 Task: Look for space in Changchun, China from 6th June, 2023 to 8th June, 2023 for 2 adults in price range Rs.7000 to Rs.12000. Place can be private room with 1  bedroom having 2 beds and 1 bathroom. Property type can be house, flat, guest house. Amenities needed are: wifi. Booking option can be shelf check-in. Required host language is Chinese (Simplified).
Action: Mouse moved to (518, 130)
Screenshot: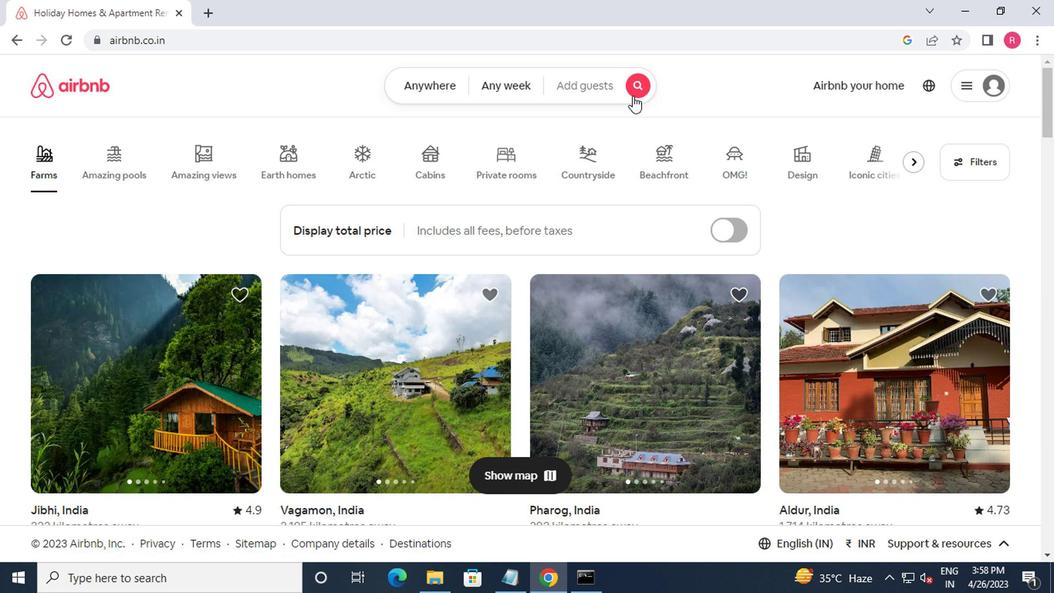 
Action: Mouse pressed left at (518, 130)
Screenshot: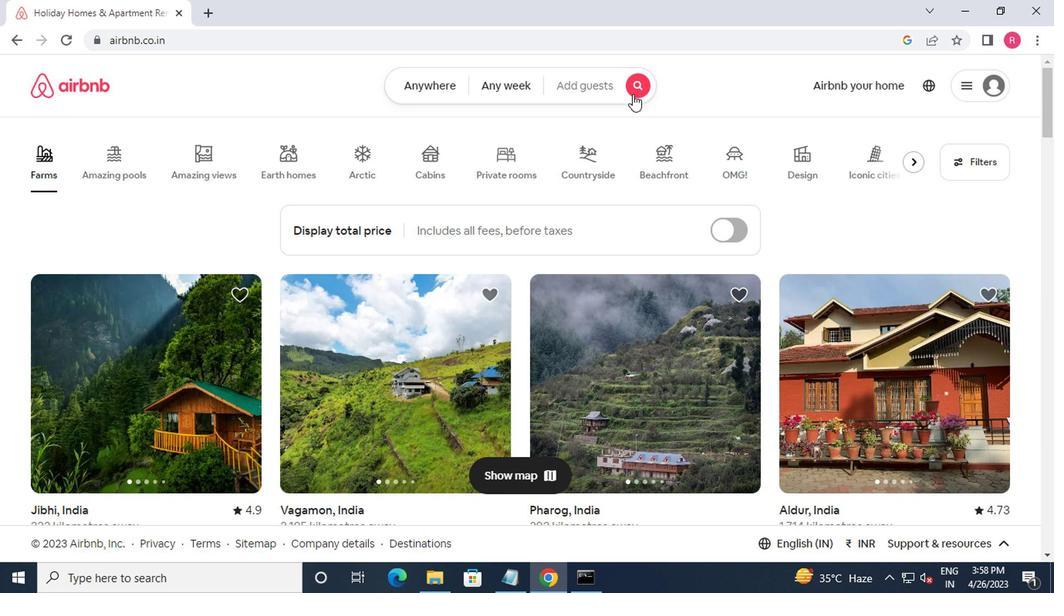 
Action: Mouse moved to (254, 167)
Screenshot: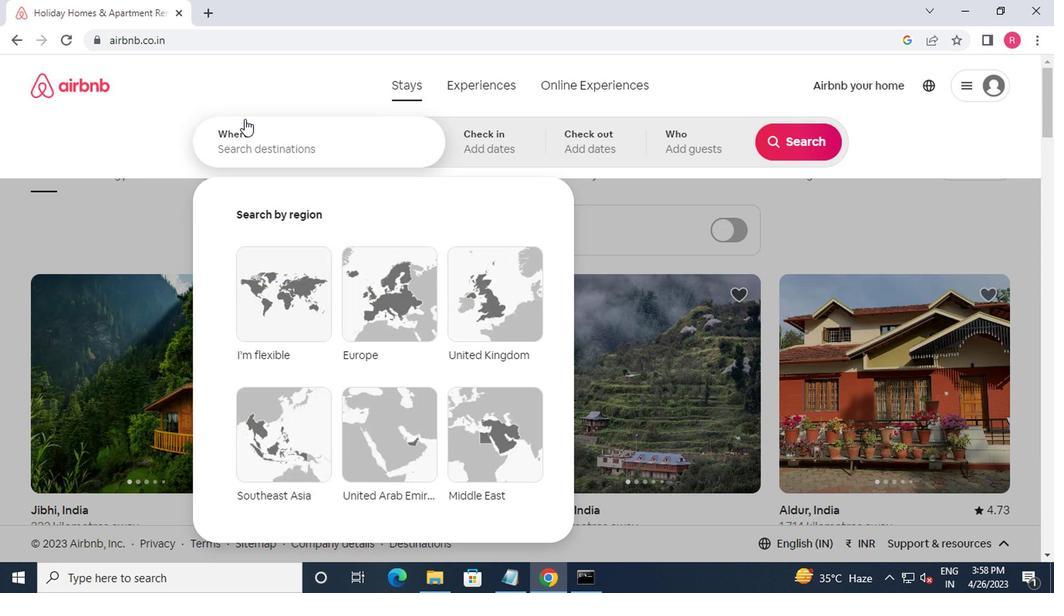 
Action: Mouse pressed left at (254, 167)
Screenshot: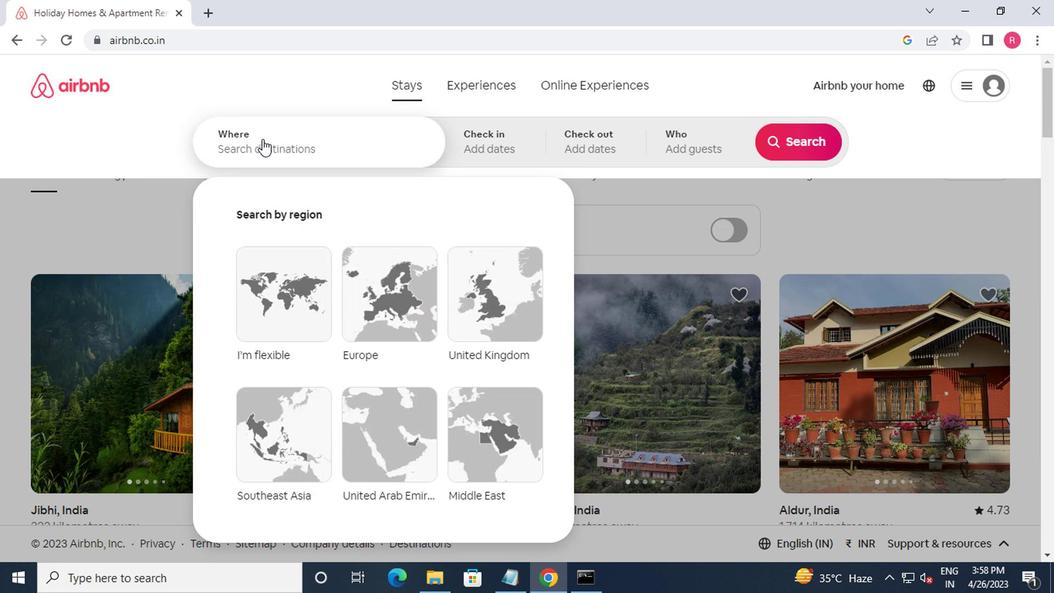 
Action: Mouse moved to (254, 168)
Screenshot: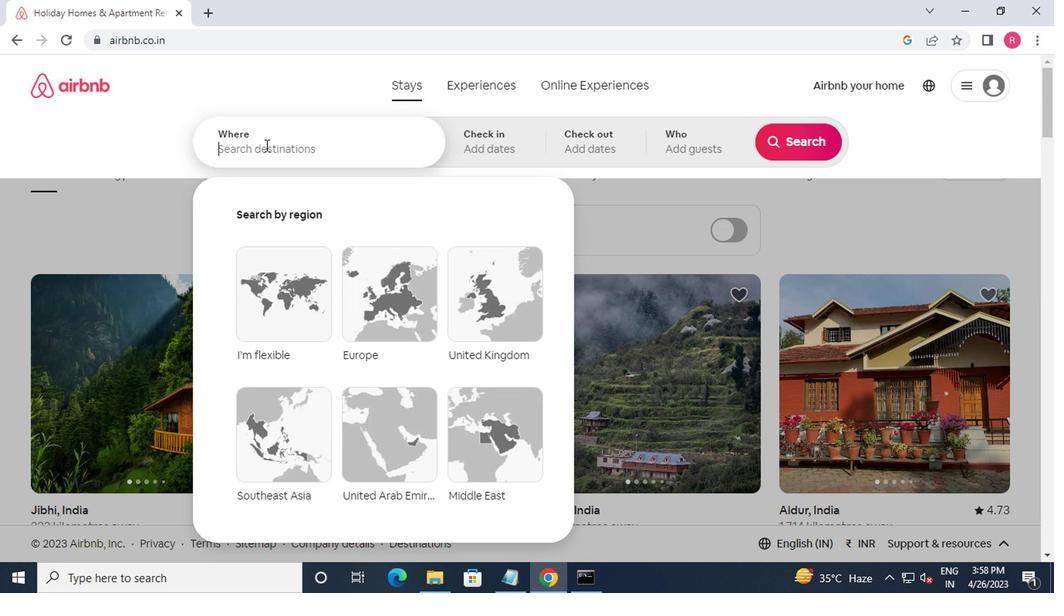 
Action: Key pressed benix,china<Key.enter>
Screenshot: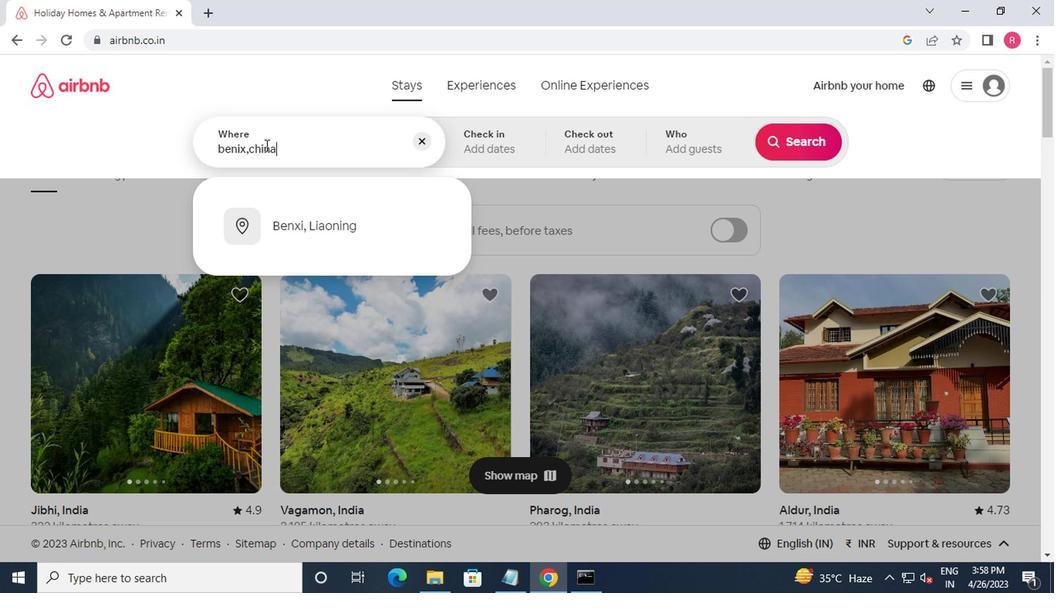 
Action: Mouse moved to (626, 254)
Screenshot: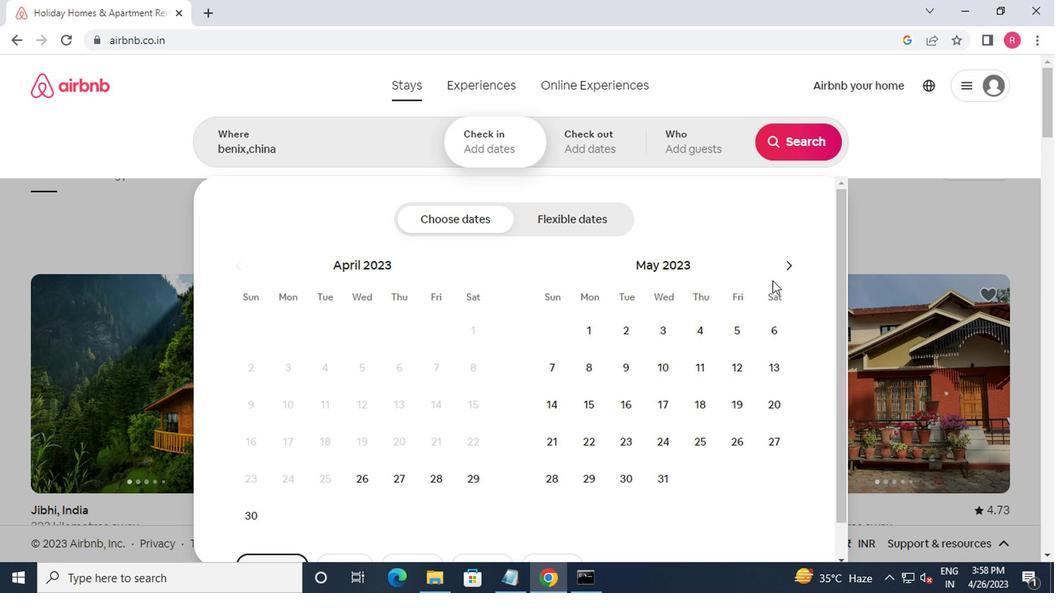 
Action: Mouse pressed left at (626, 254)
Screenshot: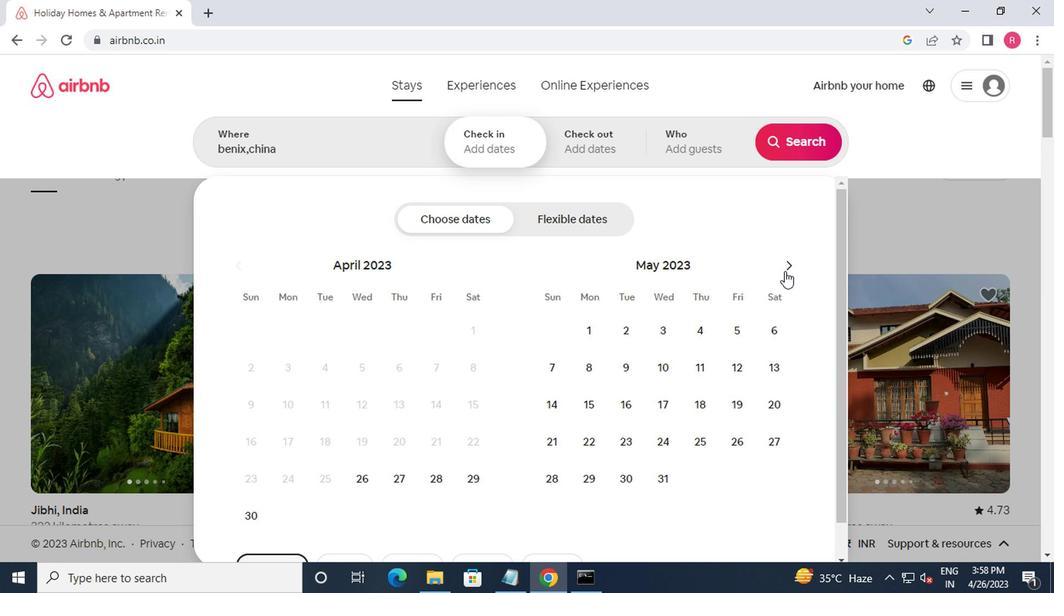 
Action: Mouse pressed left at (626, 254)
Screenshot: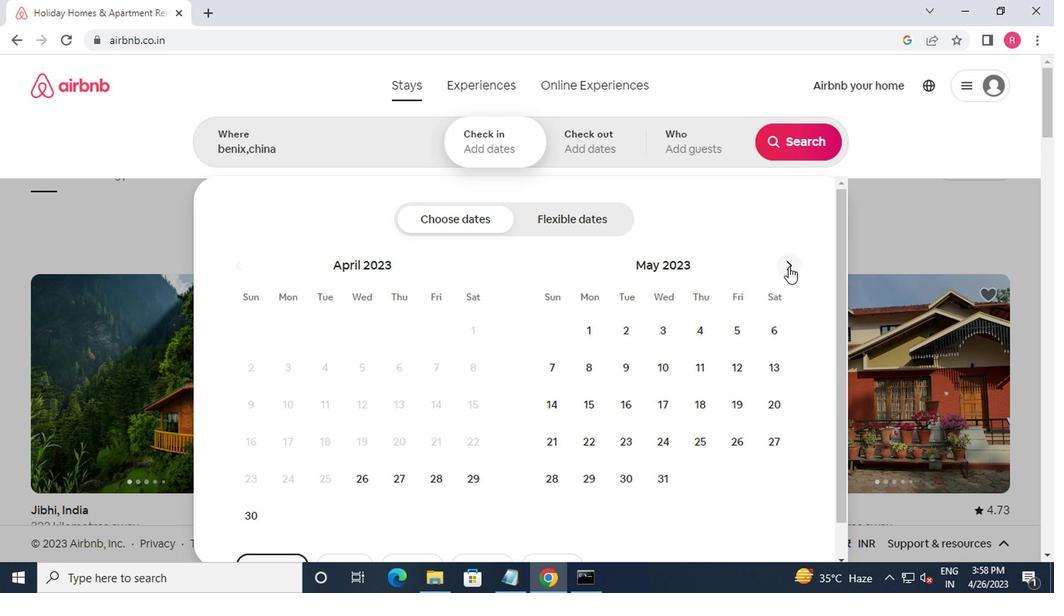 
Action: Mouse pressed left at (626, 254)
Screenshot: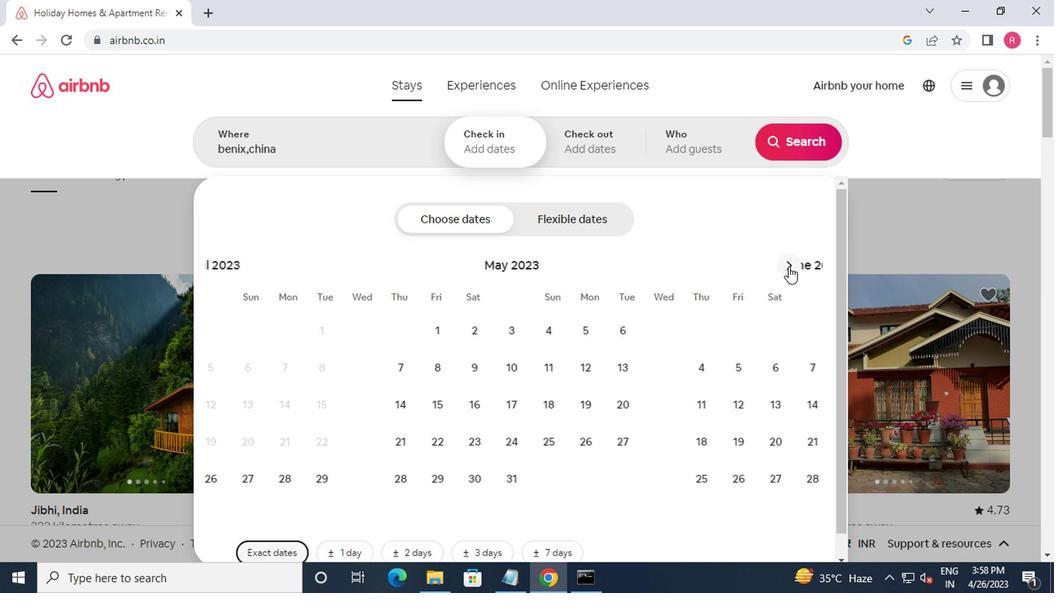 
Action: Mouse pressed left at (626, 254)
Screenshot: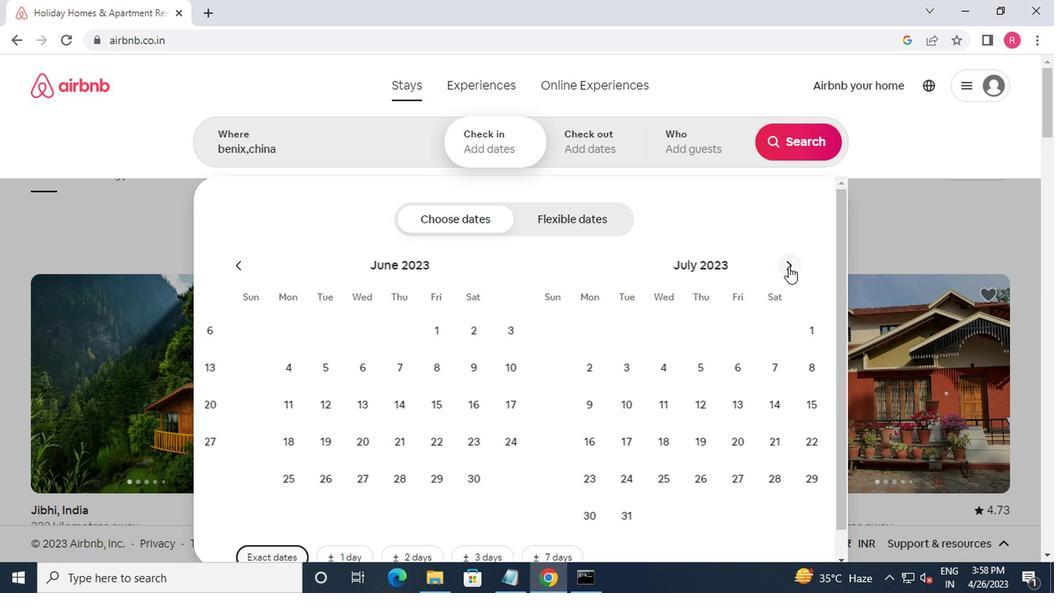 
Action: Mouse moved to (626, 254)
Screenshot: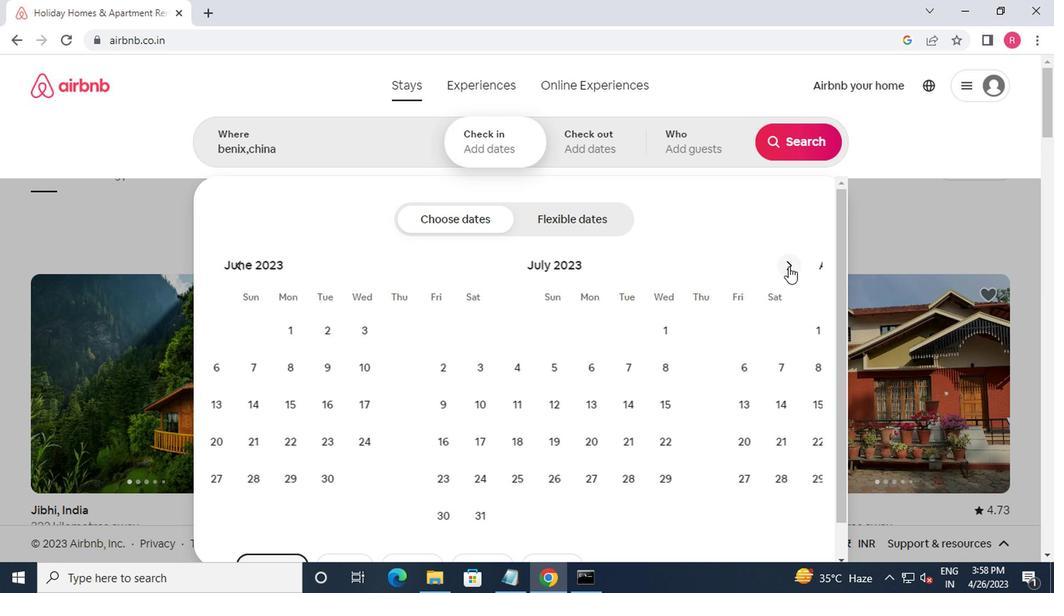
Action: Mouse pressed left at (626, 254)
Screenshot: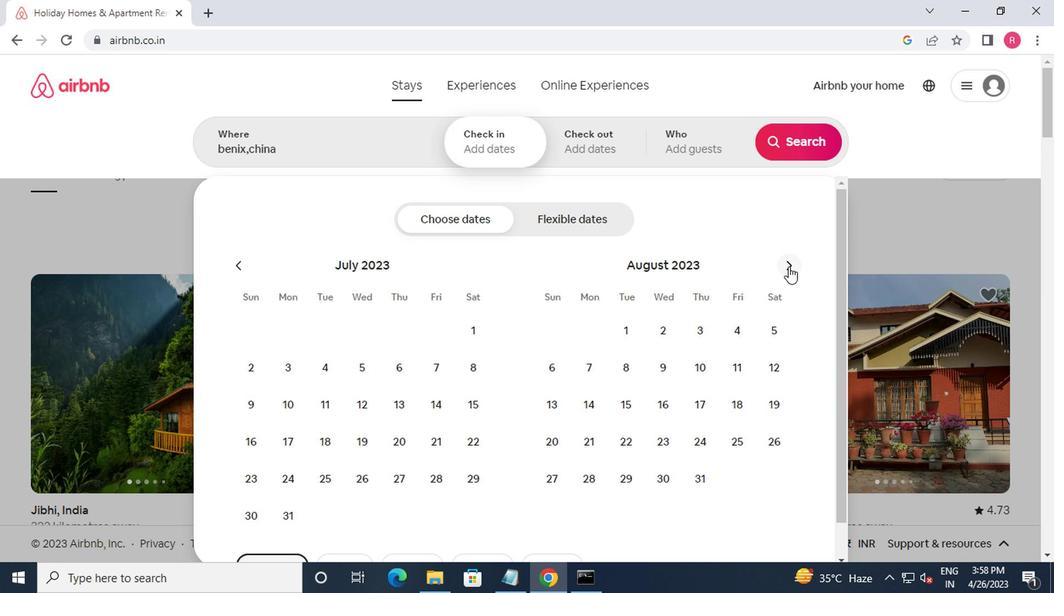 
Action: Mouse moved to (509, 332)
Screenshot: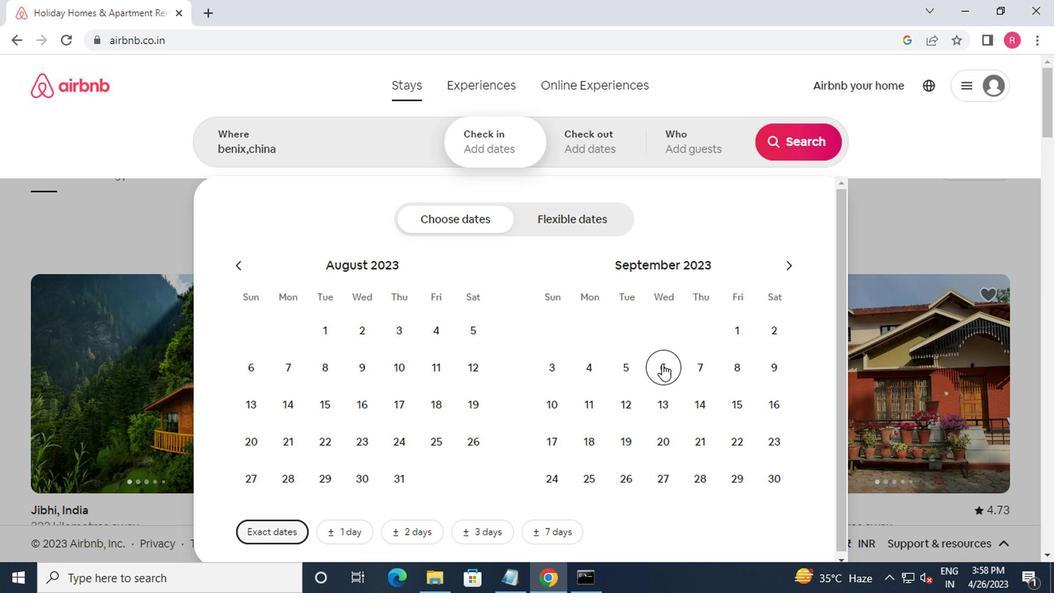 
Action: Mouse pressed left at (509, 332)
Screenshot: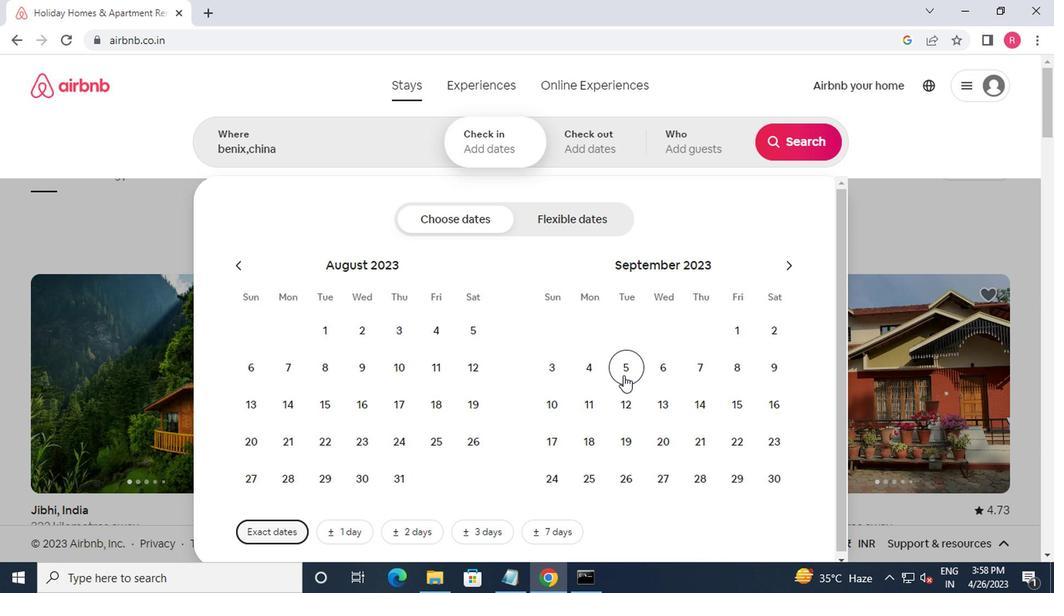 
Action: Mouse moved to (539, 358)
Screenshot: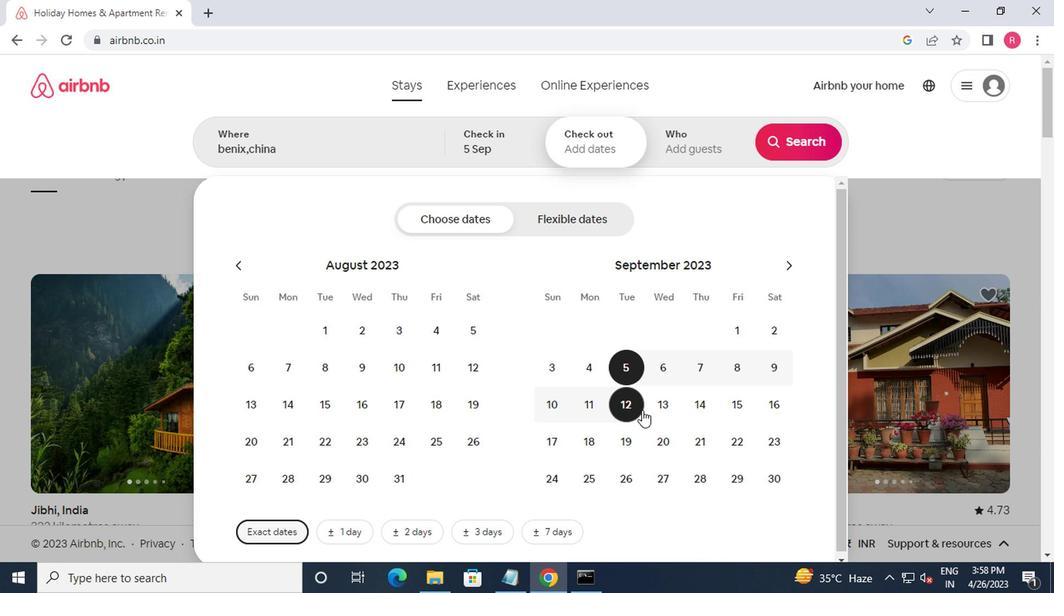 
Action: Mouse pressed left at (539, 358)
Screenshot: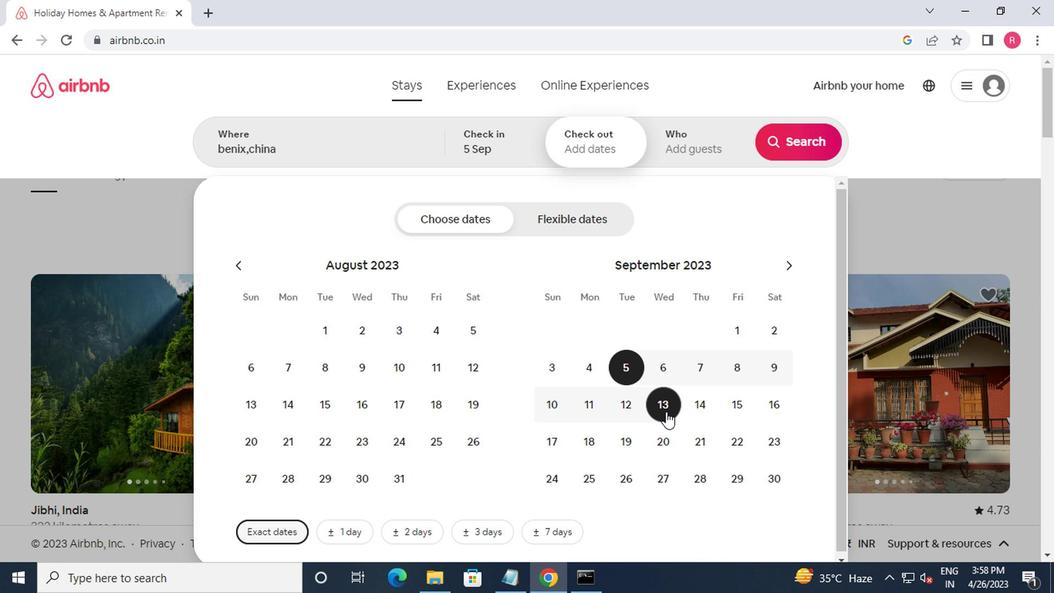 
Action: Mouse moved to (553, 172)
Screenshot: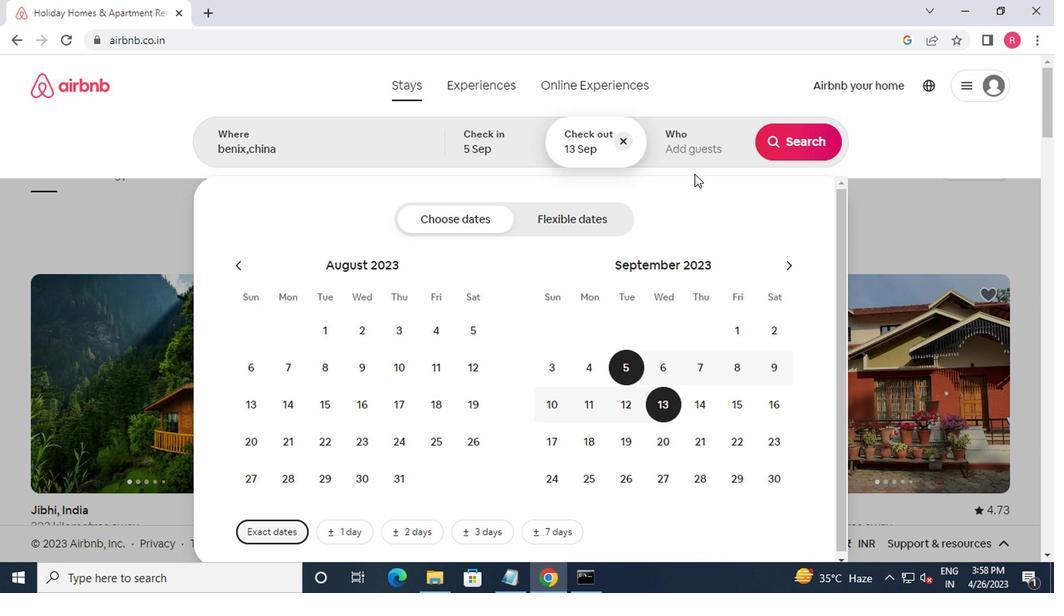 
Action: Mouse pressed left at (553, 172)
Screenshot: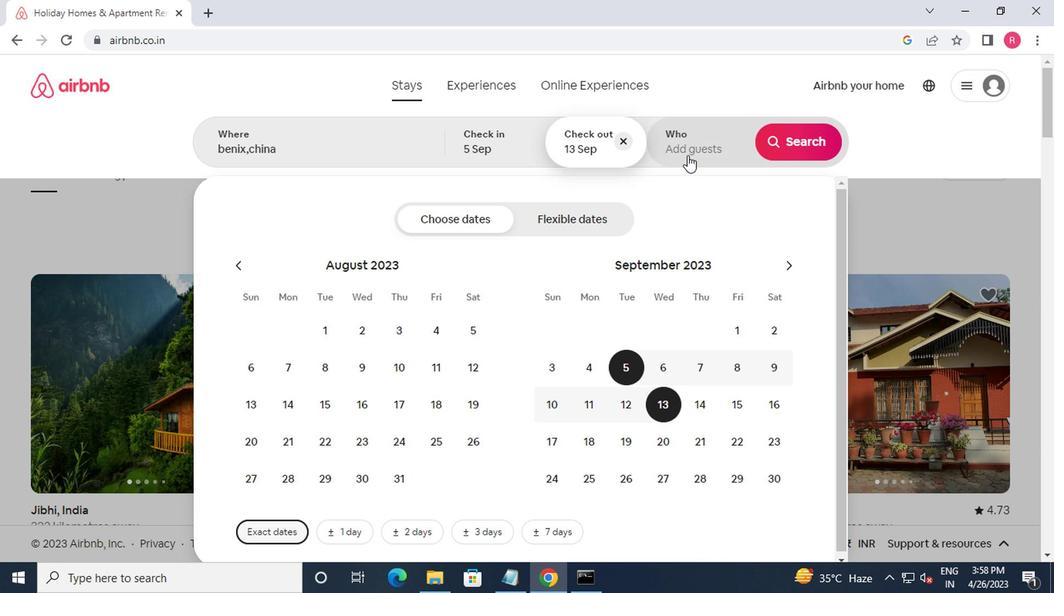 
Action: Mouse moved to (638, 228)
Screenshot: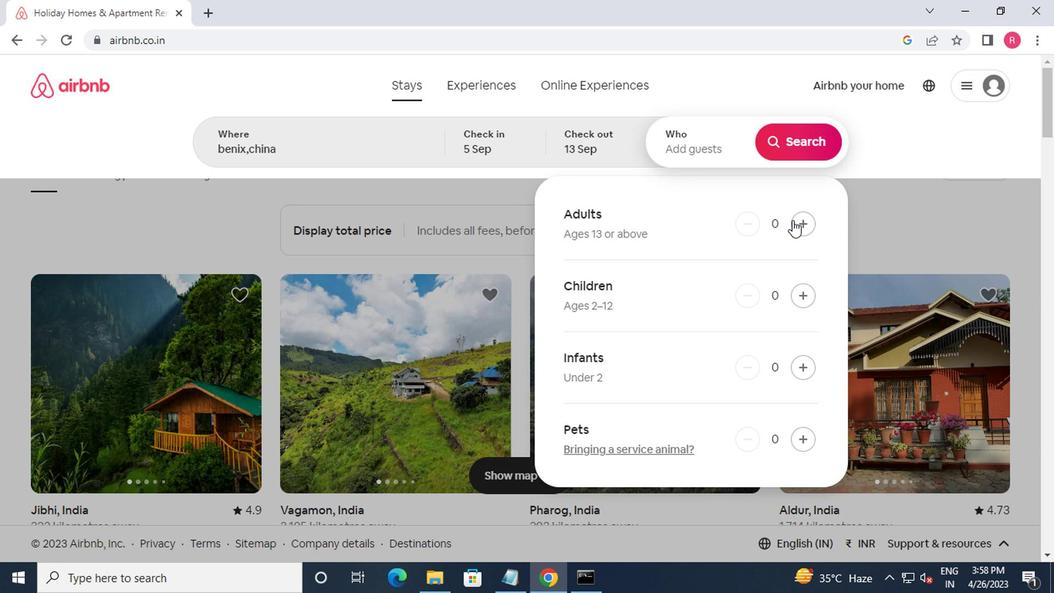 
Action: Mouse pressed left at (638, 228)
Screenshot: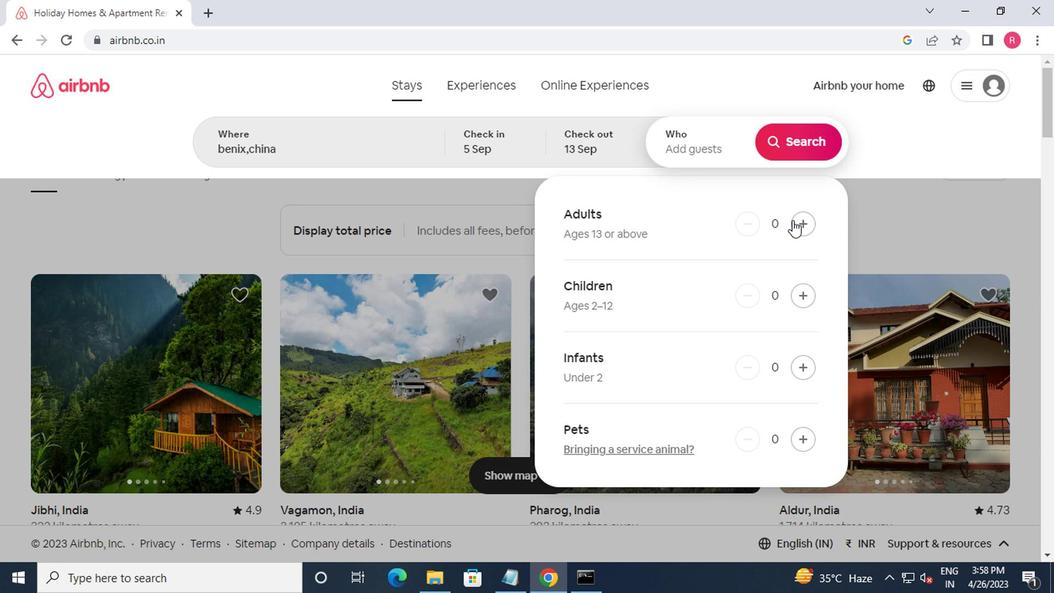 
Action: Mouse pressed left at (638, 228)
Screenshot: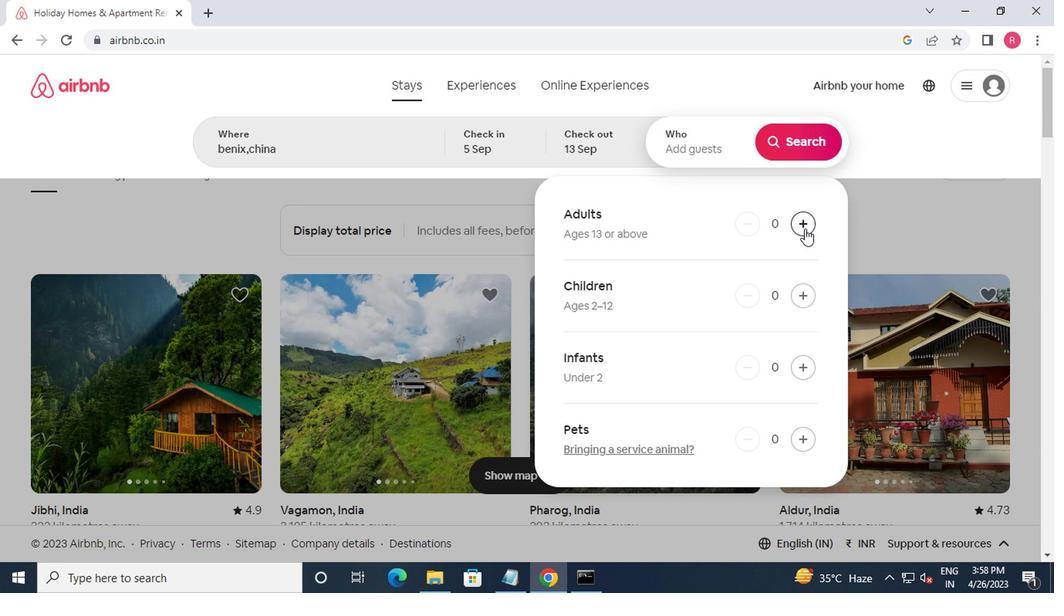 
Action: Mouse moved to (639, 228)
Screenshot: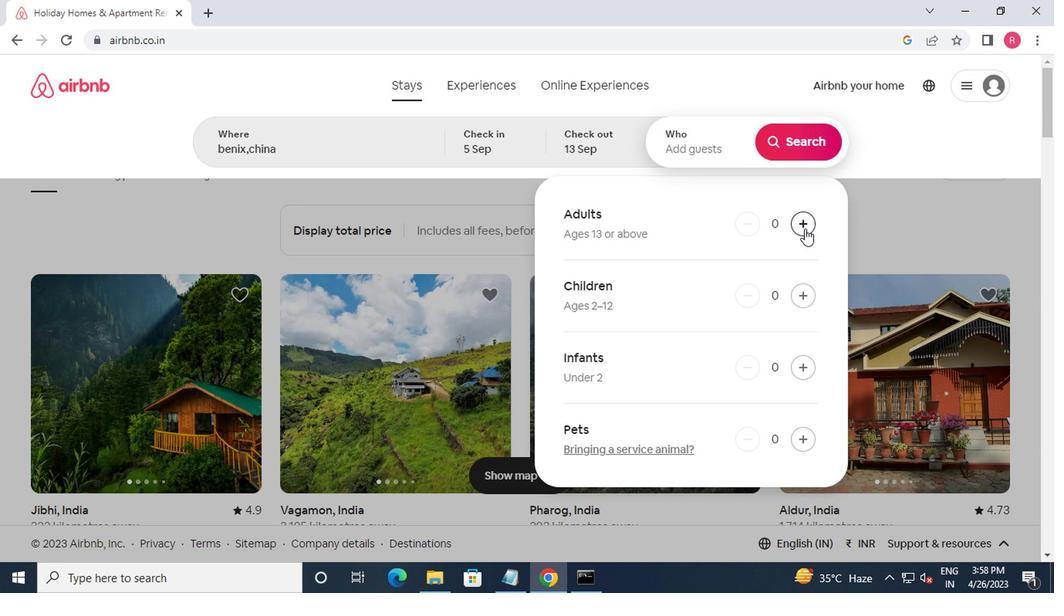 
Action: Mouse pressed left at (639, 228)
Screenshot: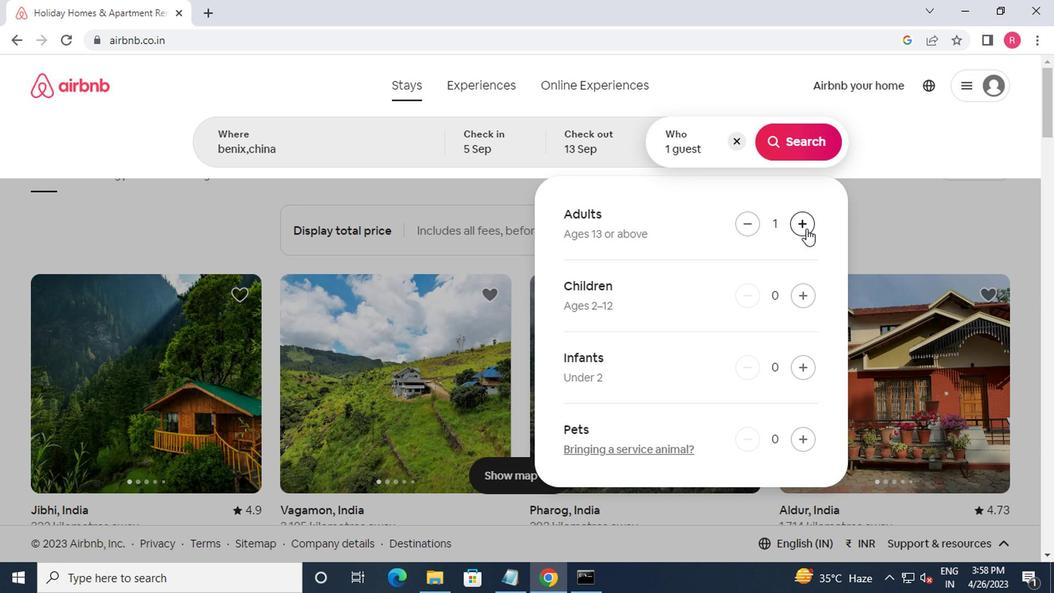 
Action: Mouse moved to (639, 226)
Screenshot: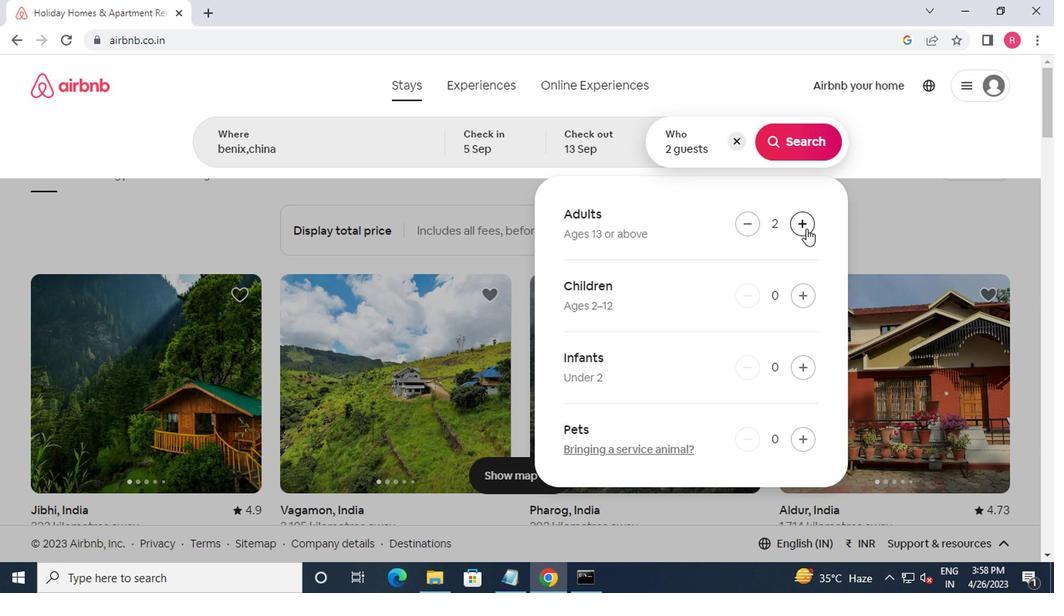 
Action: Mouse pressed left at (639, 226)
Screenshot: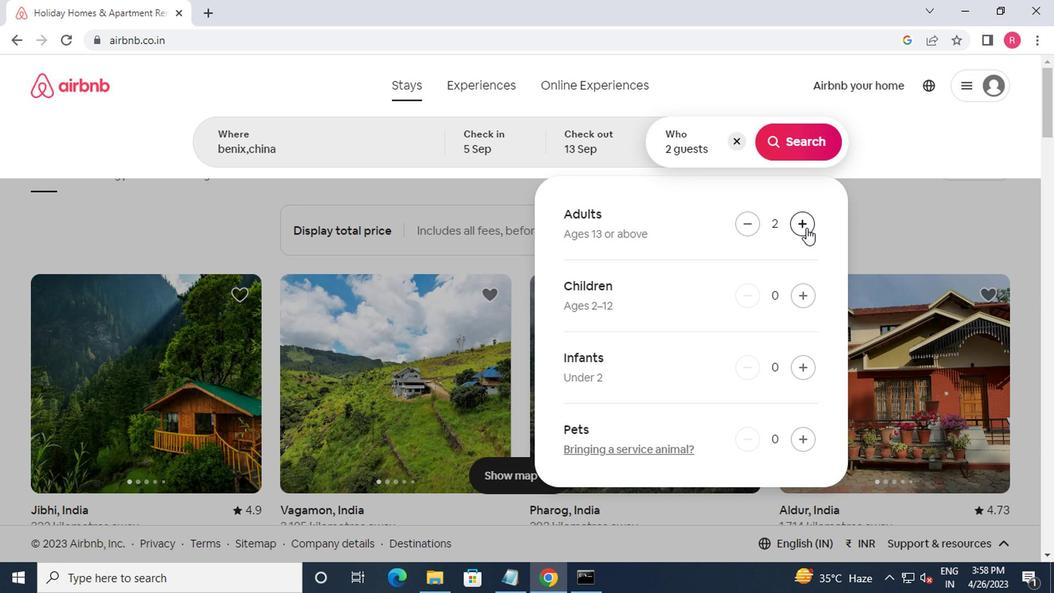 
Action: Mouse moved to (640, 226)
Screenshot: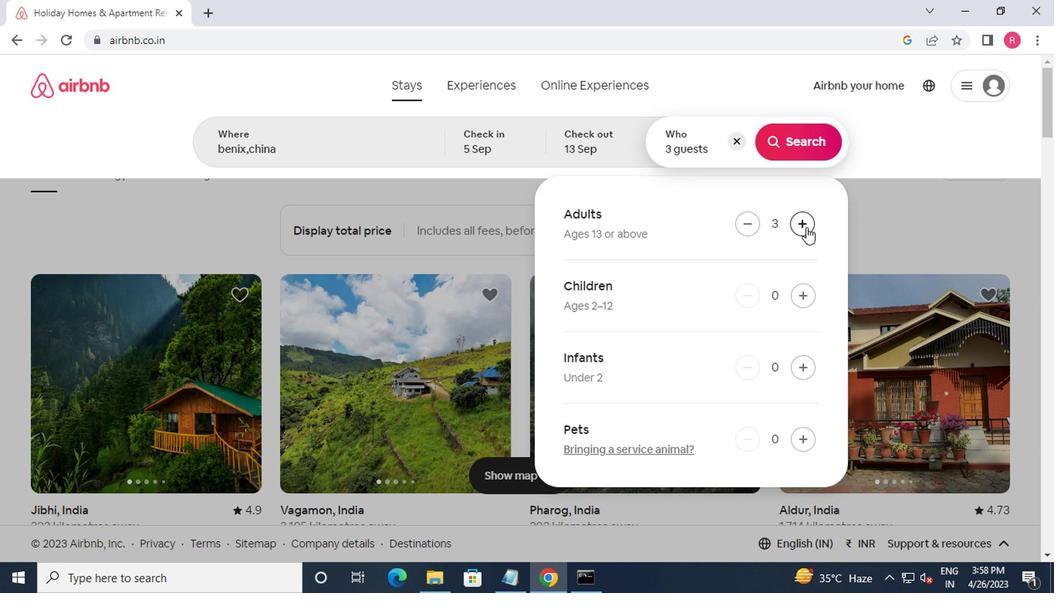
Action: Mouse pressed left at (640, 226)
Screenshot: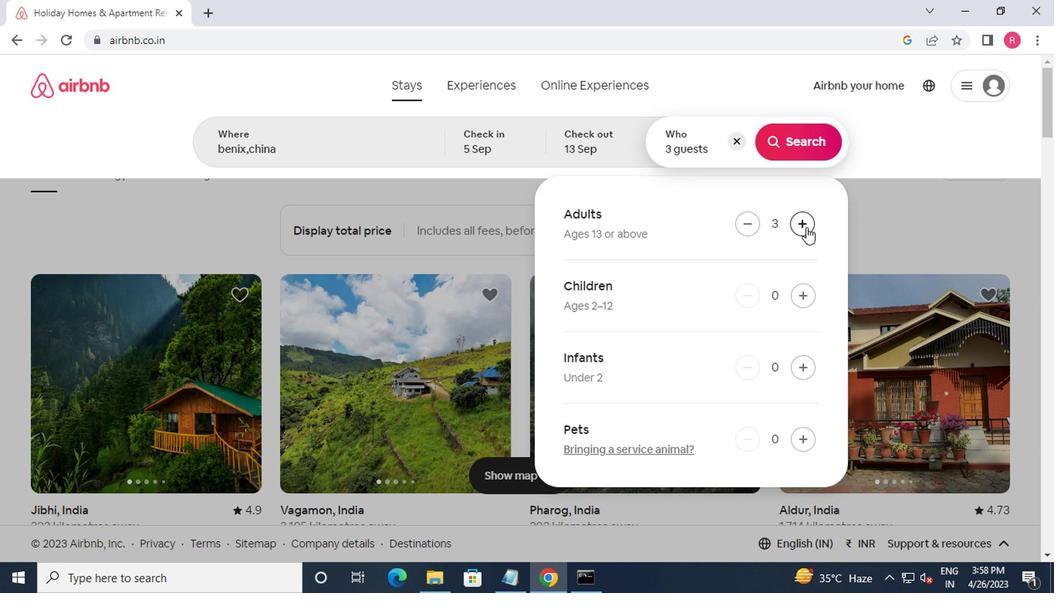 
Action: Mouse moved to (640, 225)
Screenshot: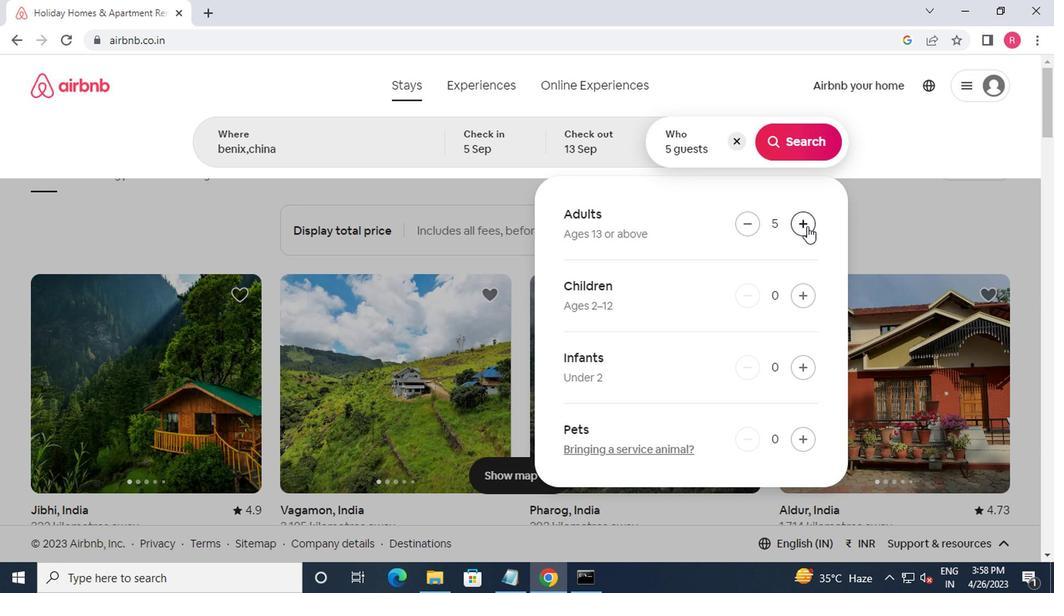 
Action: Mouse pressed left at (640, 225)
Screenshot: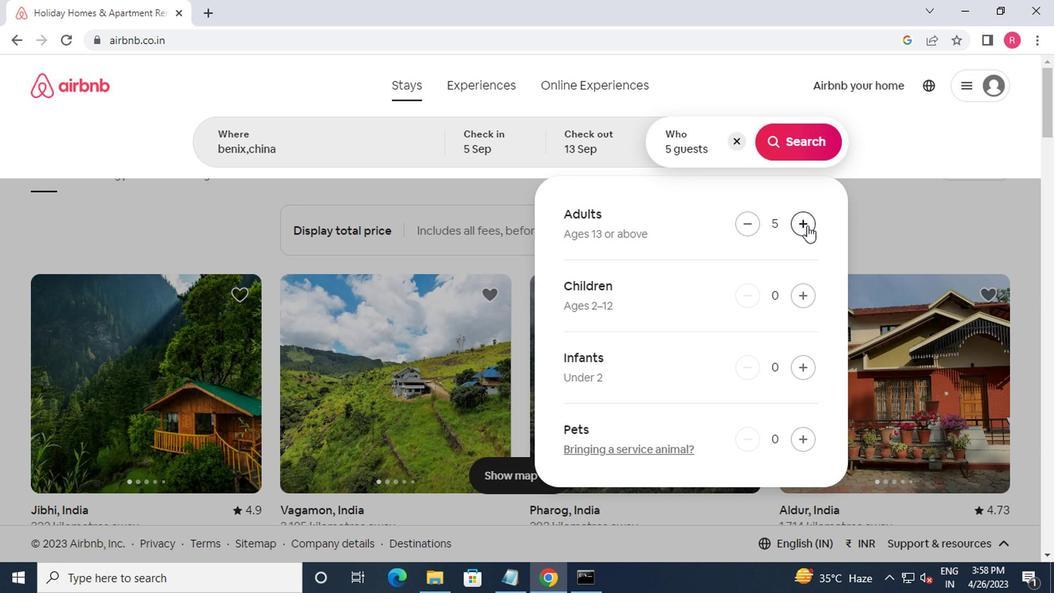 
Action: Mouse moved to (630, 176)
Screenshot: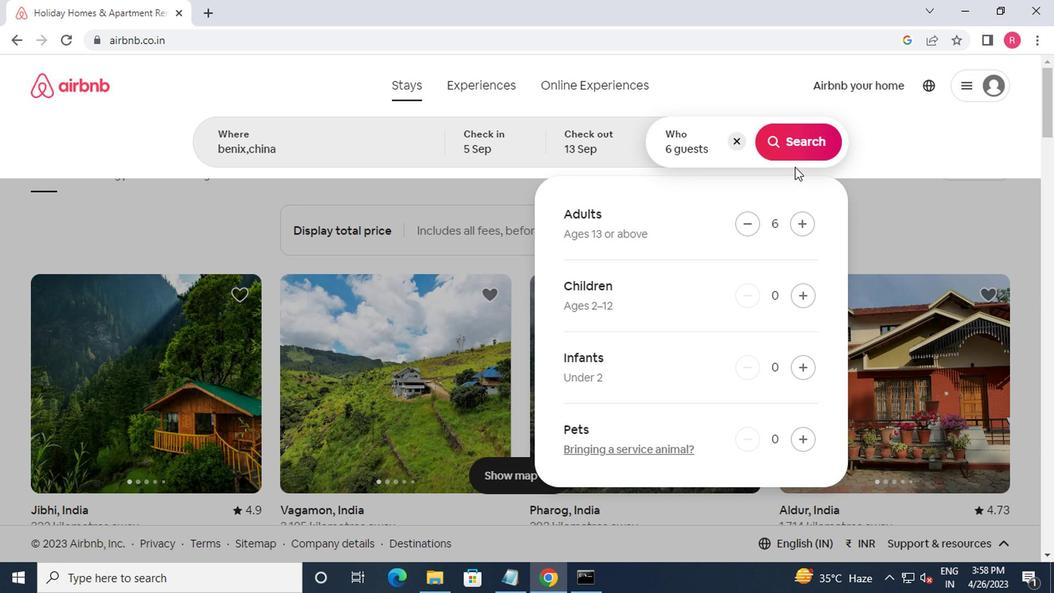 
Action: Mouse pressed left at (630, 176)
Screenshot: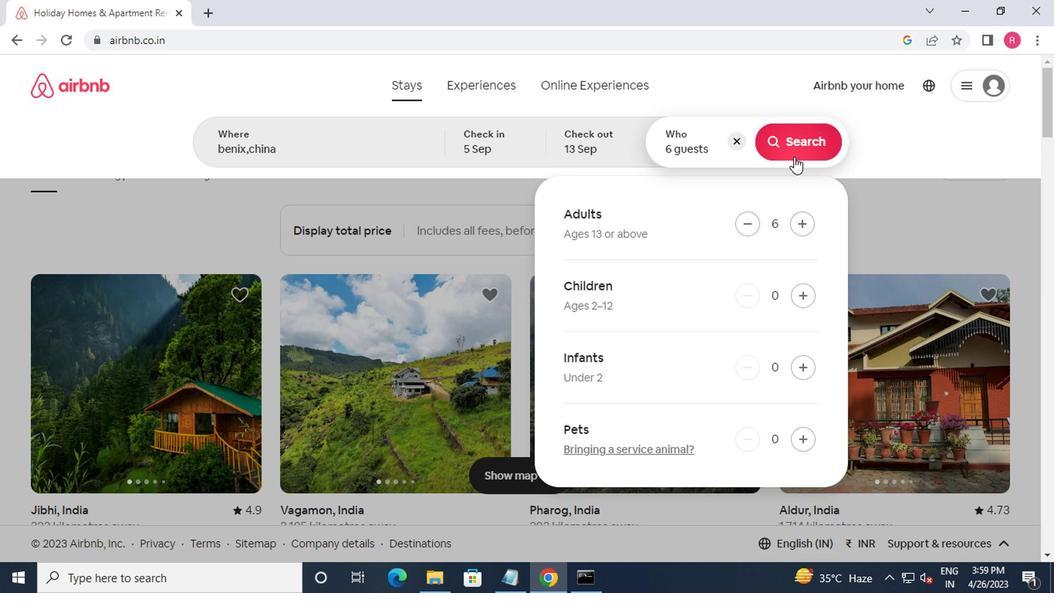 
Action: Mouse moved to (785, 167)
Screenshot: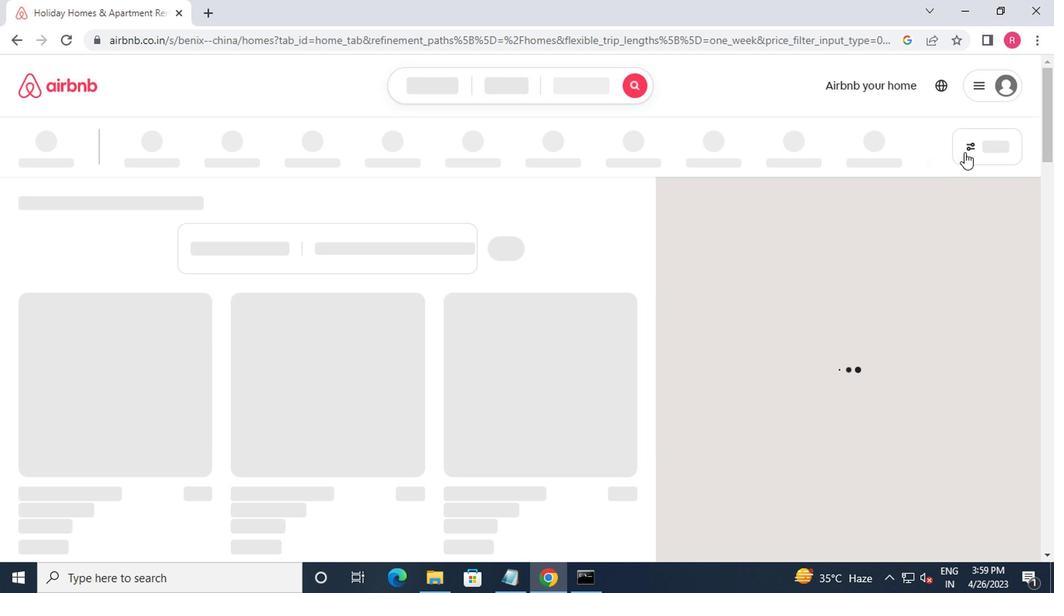 
Action: Mouse pressed left at (785, 167)
Screenshot: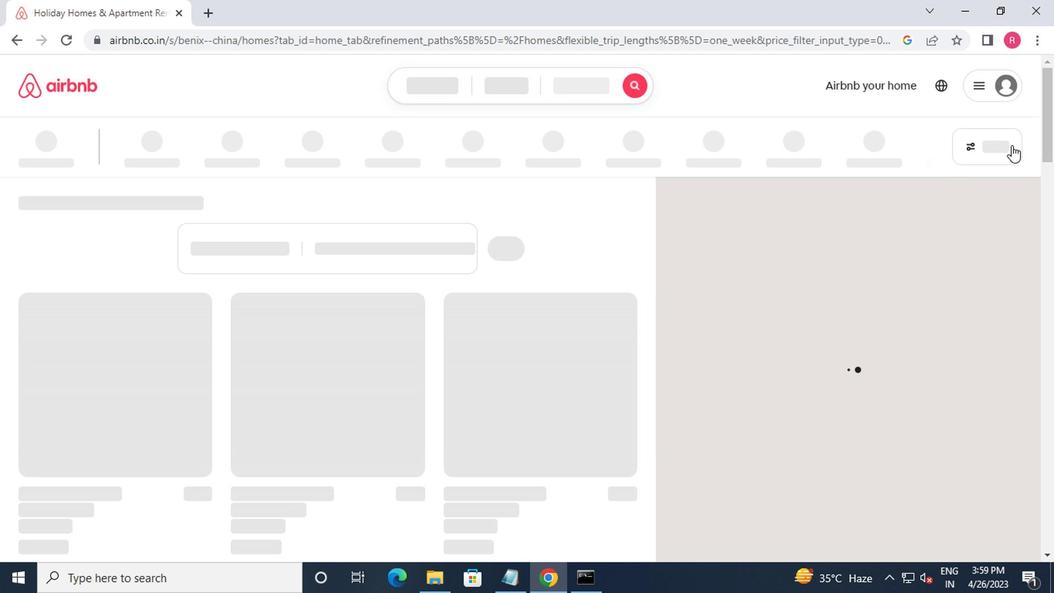 
Action: Mouse moved to (330, 234)
Screenshot: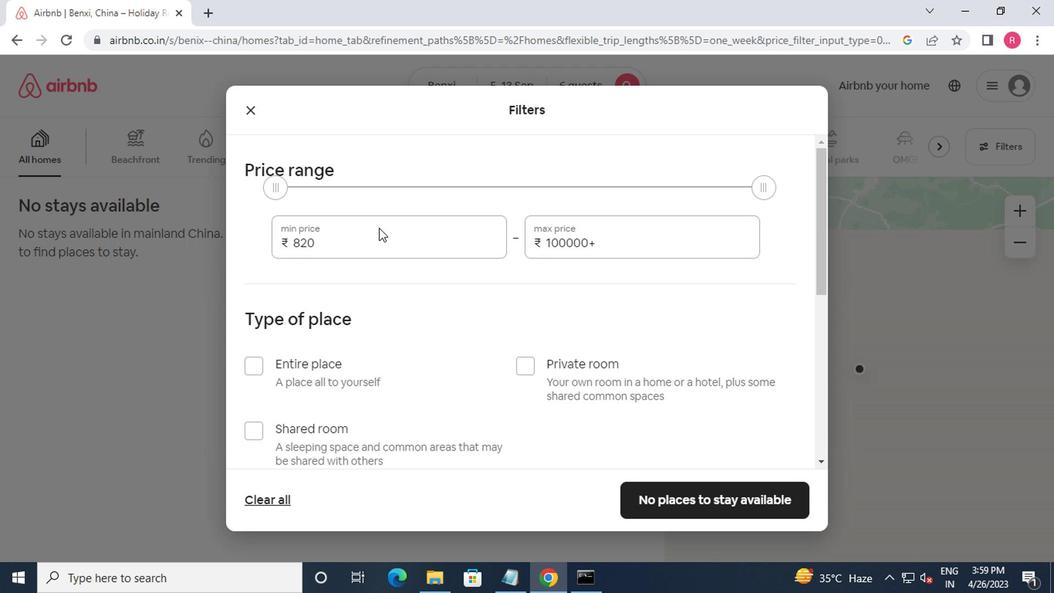 
Action: Mouse pressed left at (330, 234)
Screenshot: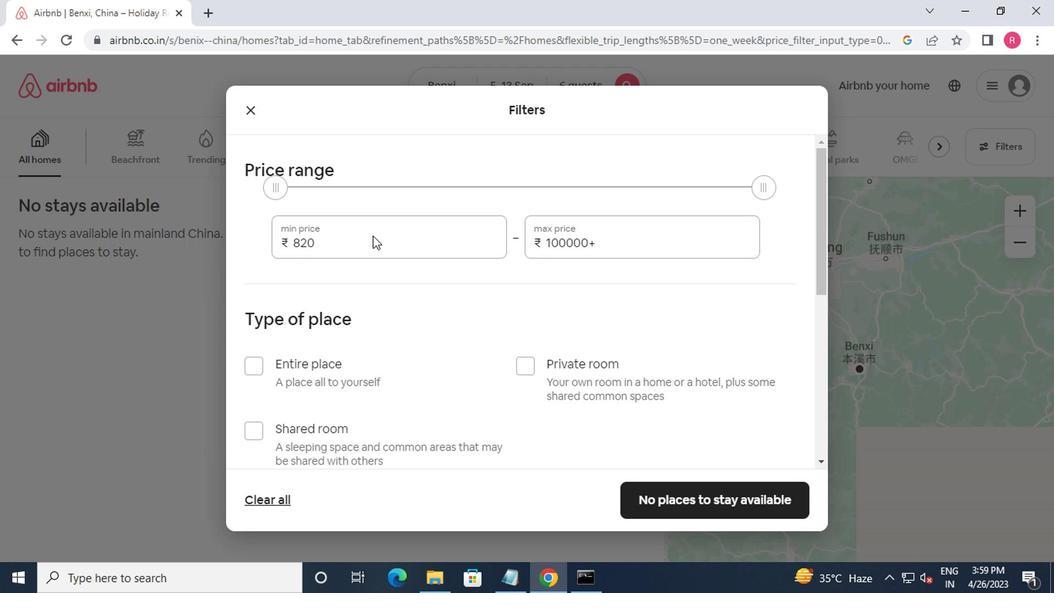 
Action: Mouse moved to (348, 212)
Screenshot: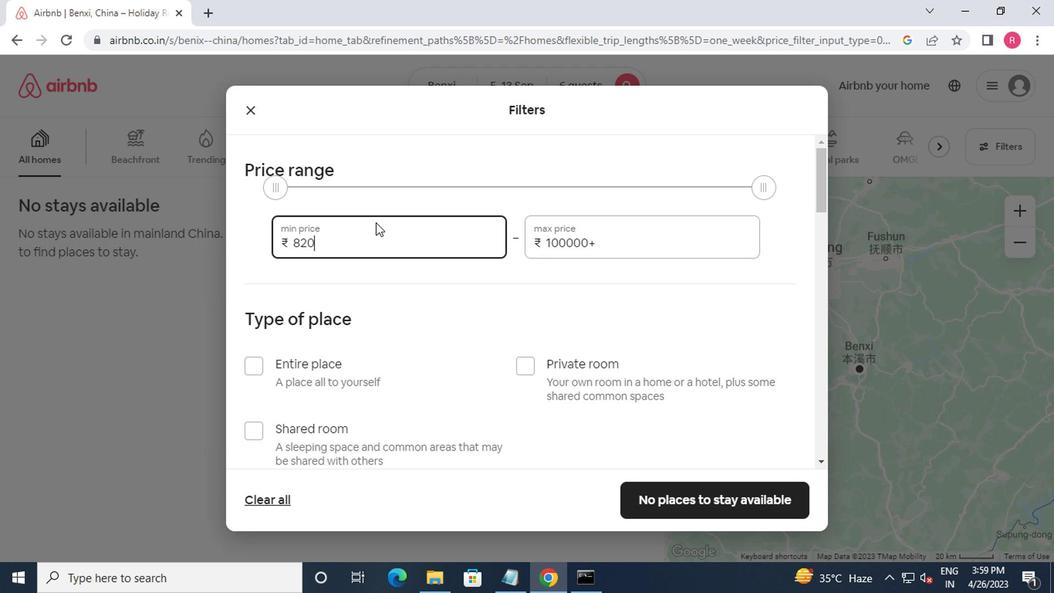 
Action: Key pressed <Key.backspace><Key.backspace><Key.backspace><Key.backspace>15000<Key.tab>200<Key.backspace><Key.backspace><Key.backspace><Key.backspace><Key.backspace><Key.backspace><Key.backspace>20000
Screenshot: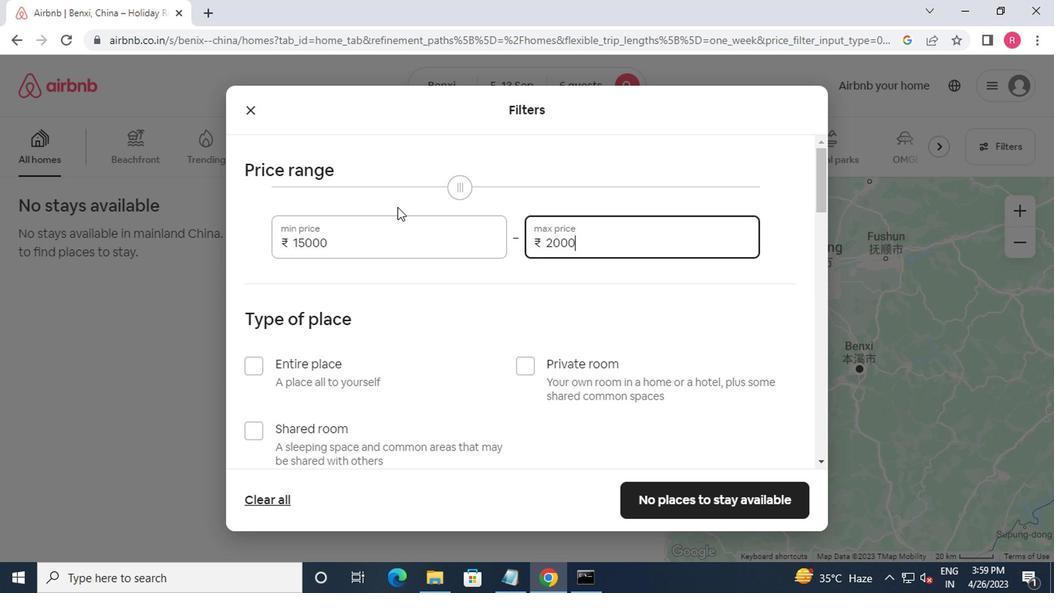 
Action: Mouse moved to (362, 250)
Screenshot: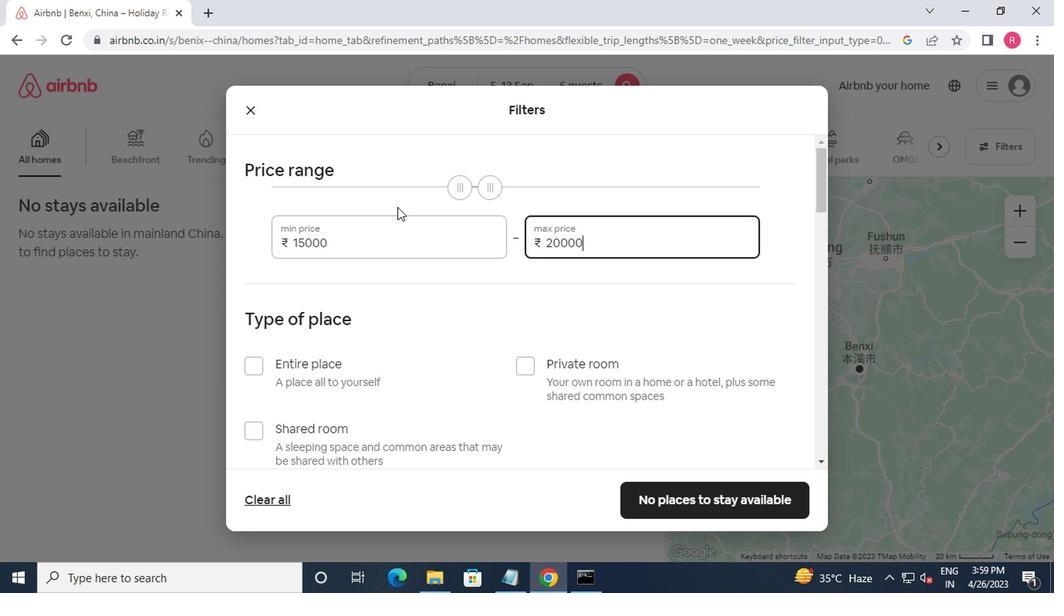 
Action: Mouse scrolled (362, 250) with delta (0, 0)
Screenshot: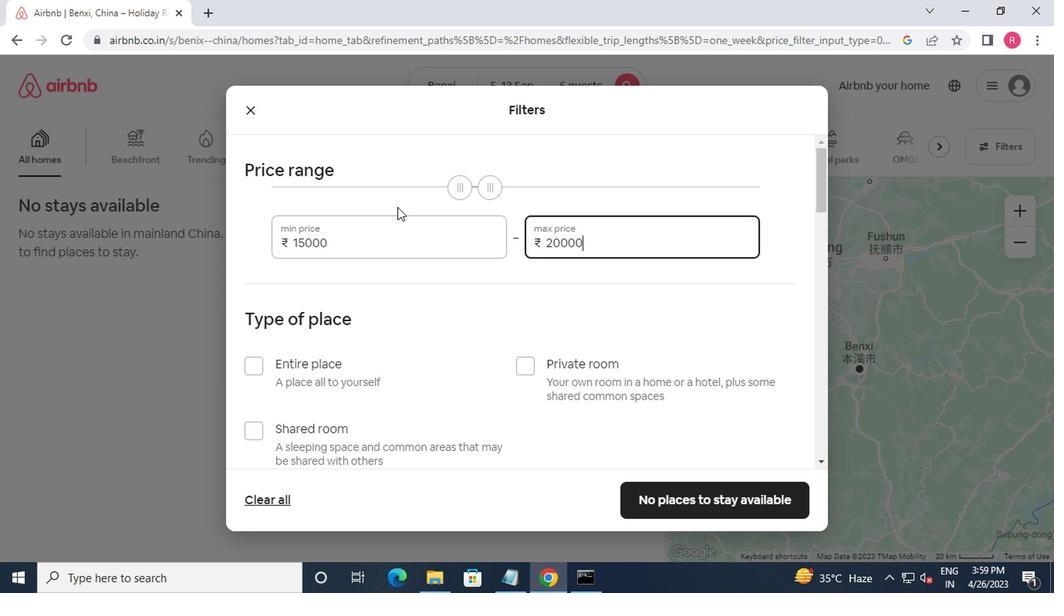 
Action: Mouse moved to (243, 269)
Screenshot: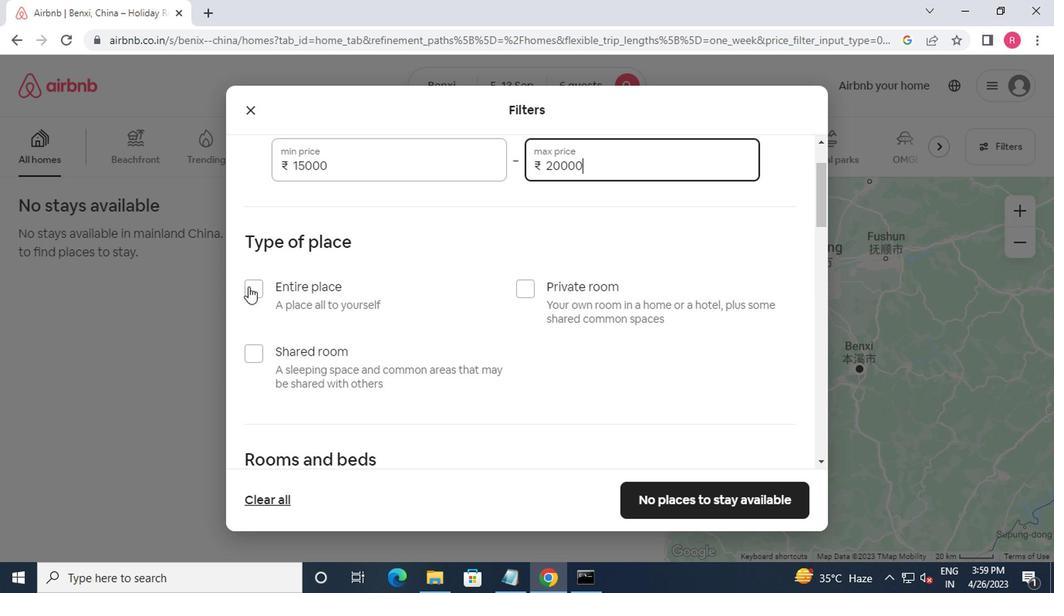 
Action: Mouse pressed left at (243, 269)
Screenshot: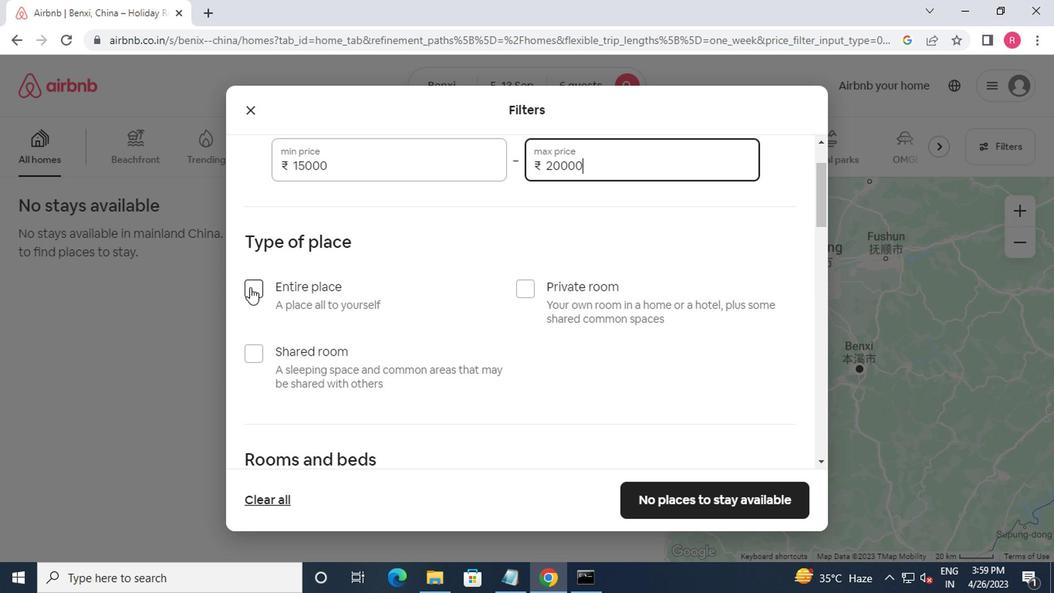 
Action: Mouse moved to (247, 270)
Screenshot: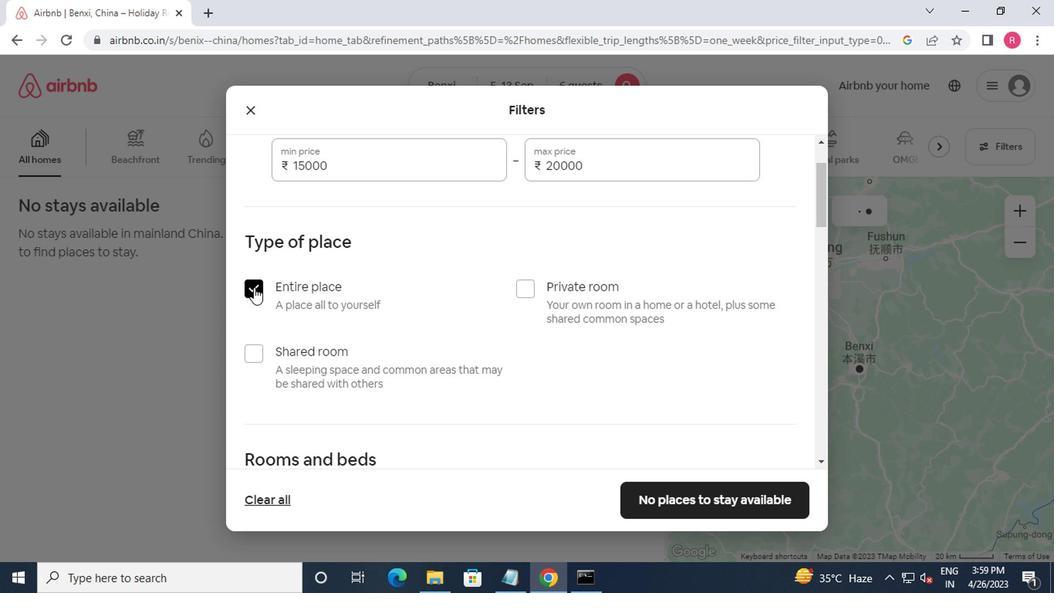 
Action: Mouse scrolled (247, 269) with delta (0, 0)
Screenshot: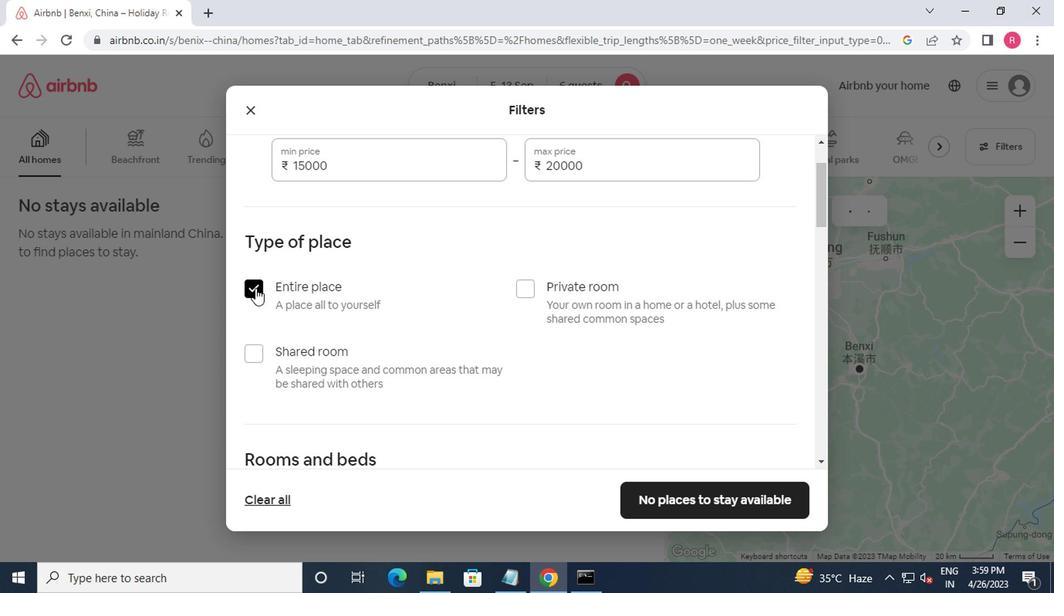 
Action: Mouse moved to (247, 272)
Screenshot: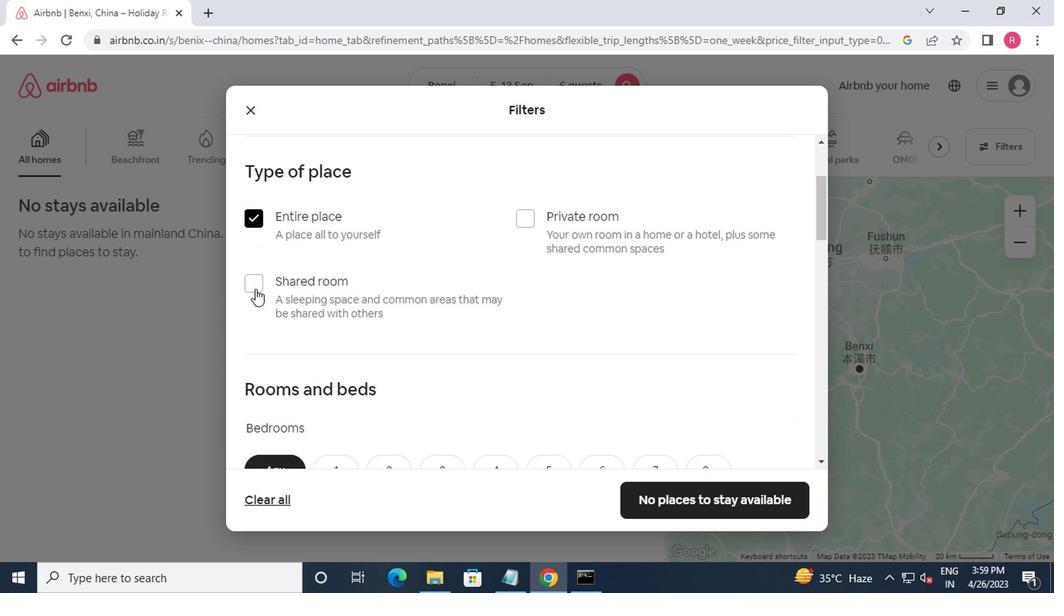 
Action: Mouse scrolled (247, 271) with delta (0, 0)
Screenshot: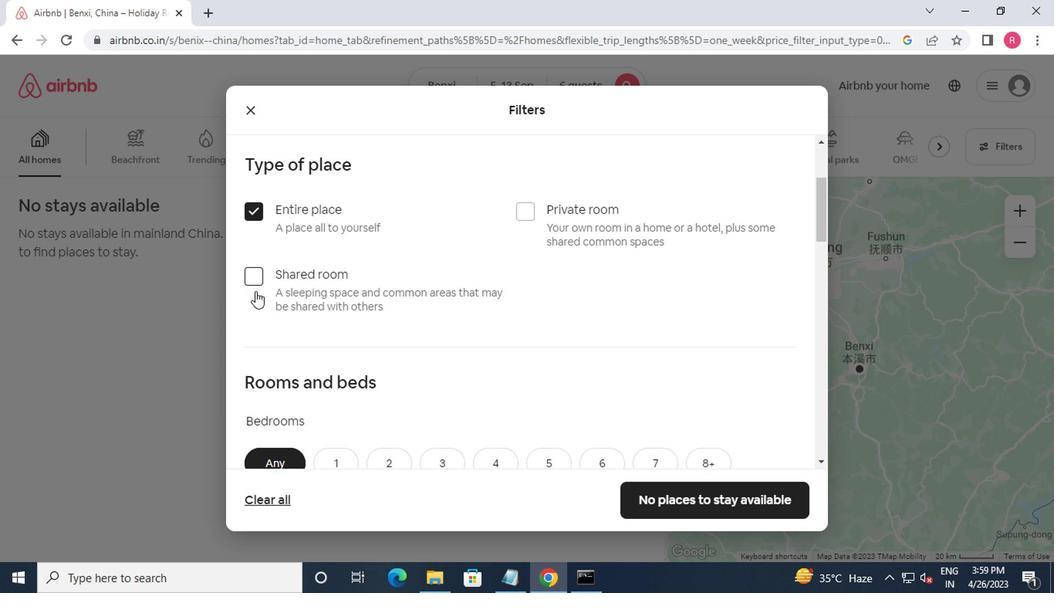 
Action: Mouse moved to (245, 279)
Screenshot: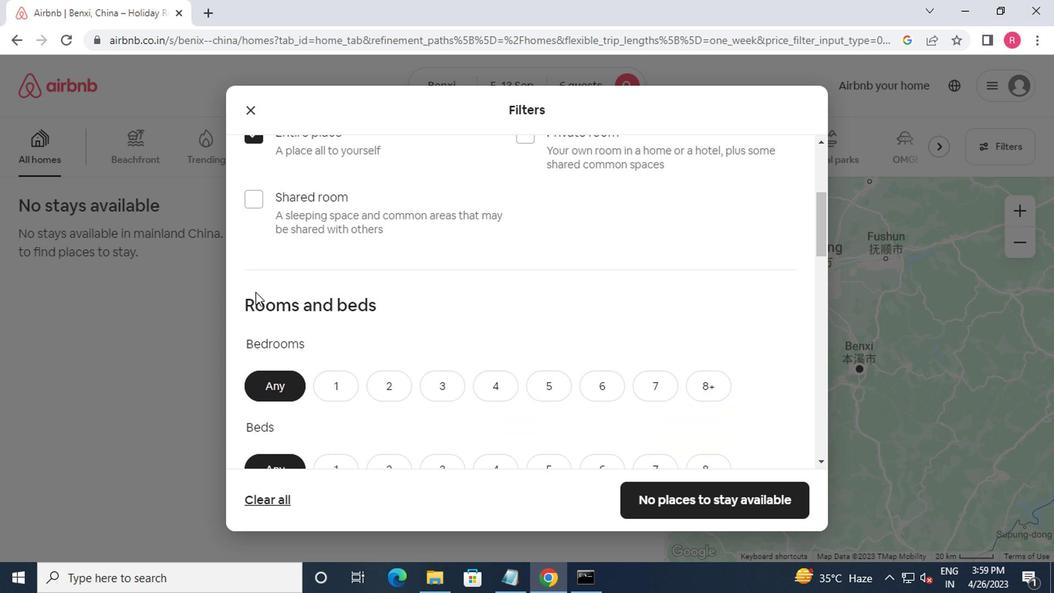 
Action: Mouse scrolled (245, 278) with delta (0, 0)
Screenshot: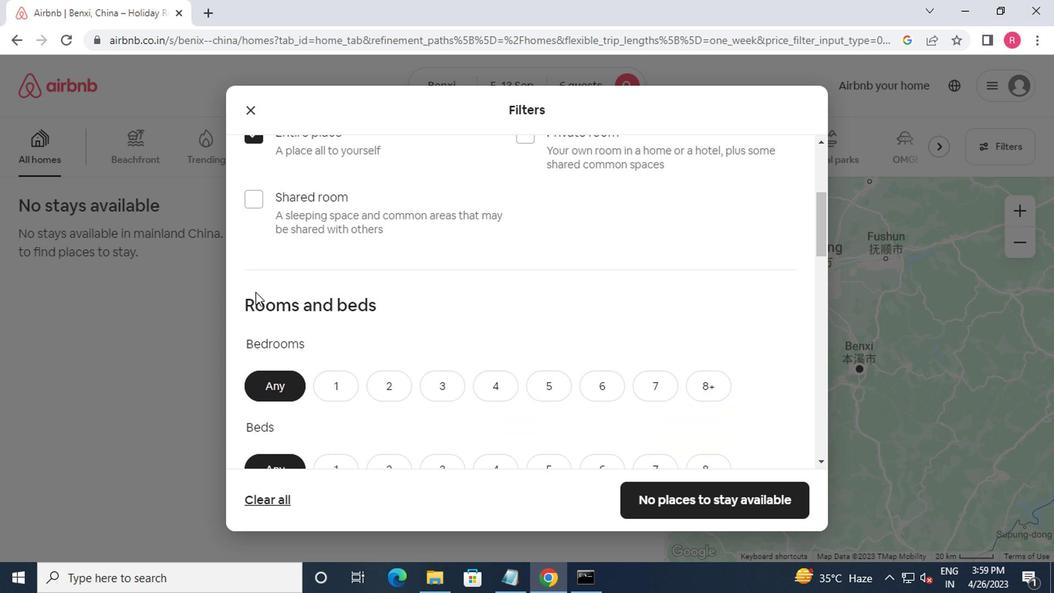 
Action: Mouse moved to (376, 288)
Screenshot: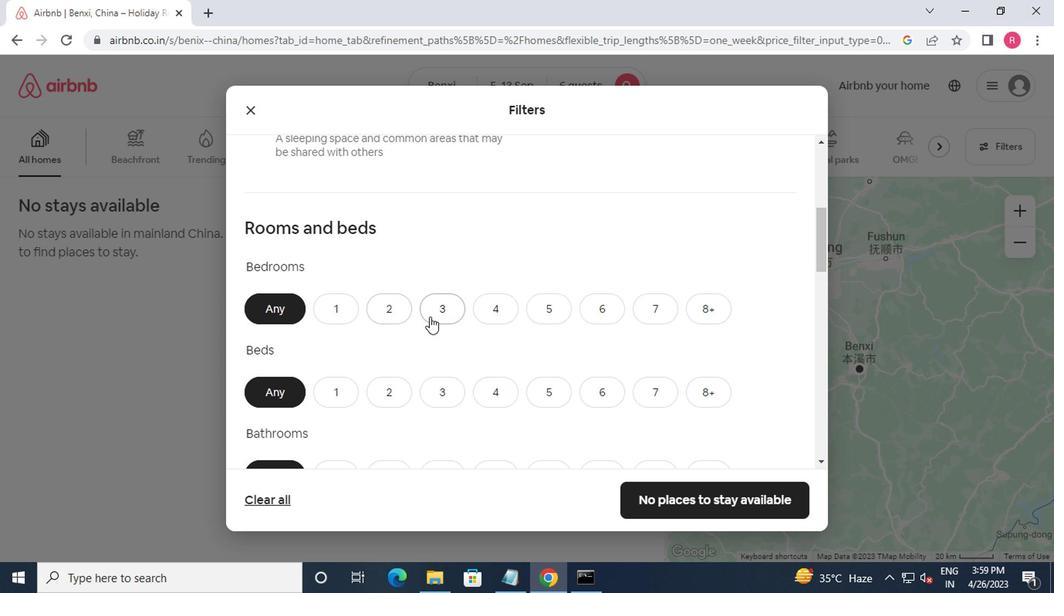 
Action: Mouse pressed left at (376, 288)
Screenshot: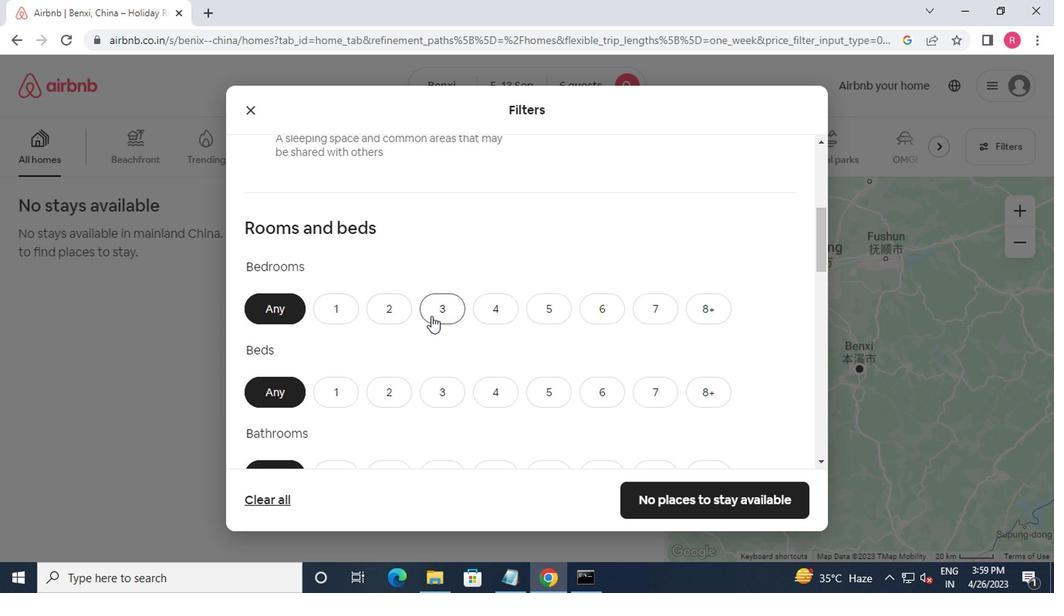 
Action: Mouse moved to (376, 340)
Screenshot: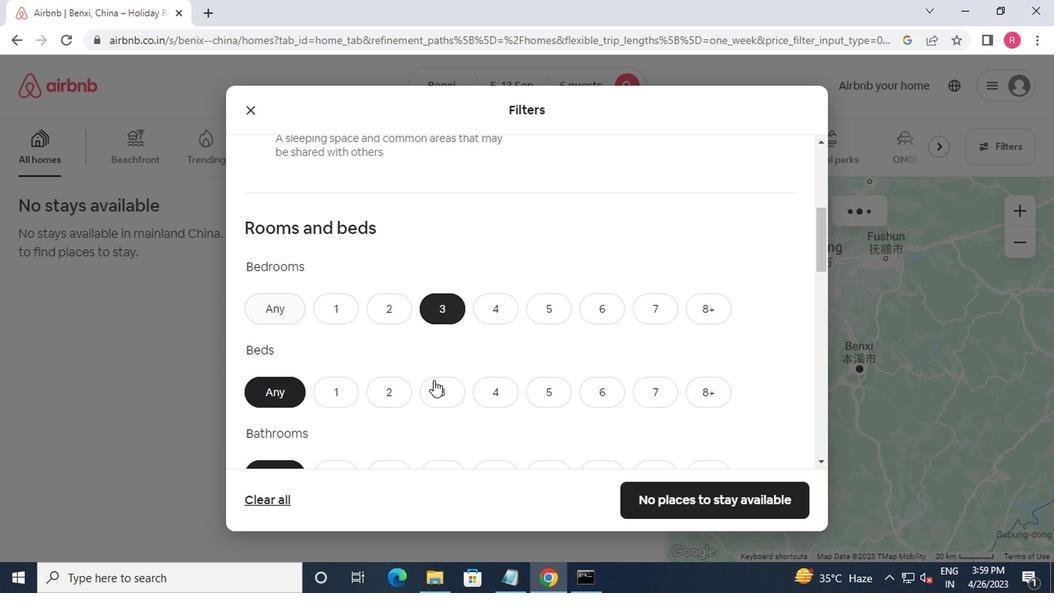 
Action: Mouse pressed left at (376, 340)
Screenshot: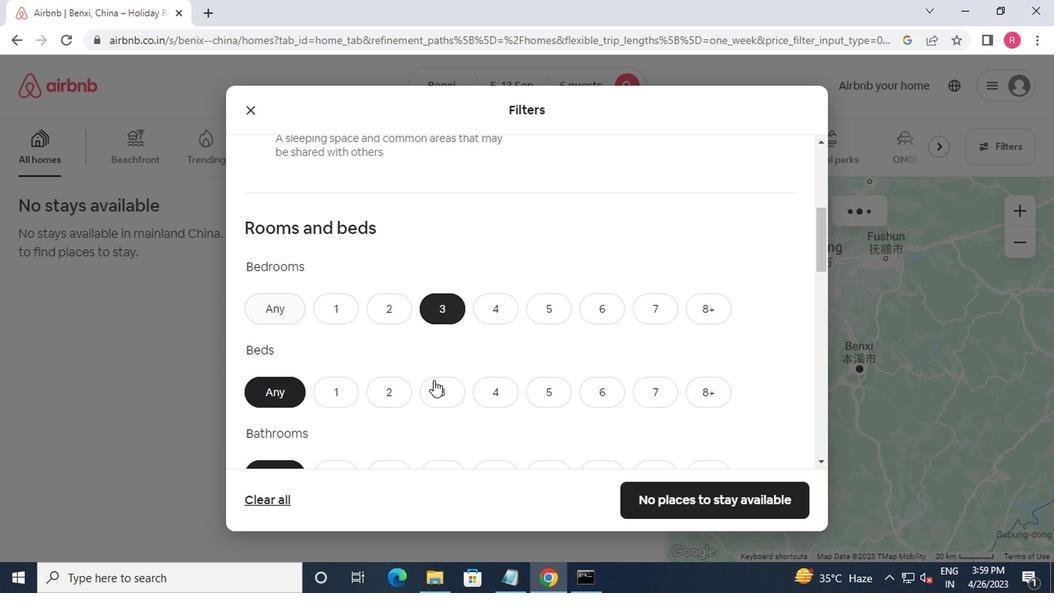 
Action: Mouse moved to (376, 335)
Screenshot: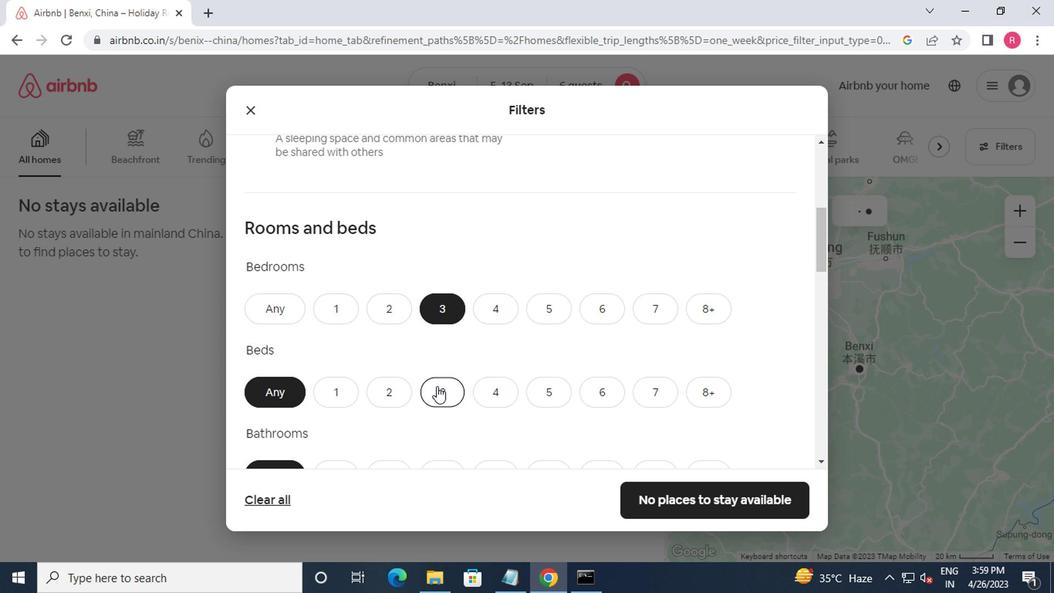 
Action: Mouse scrolled (376, 334) with delta (0, 0)
Screenshot: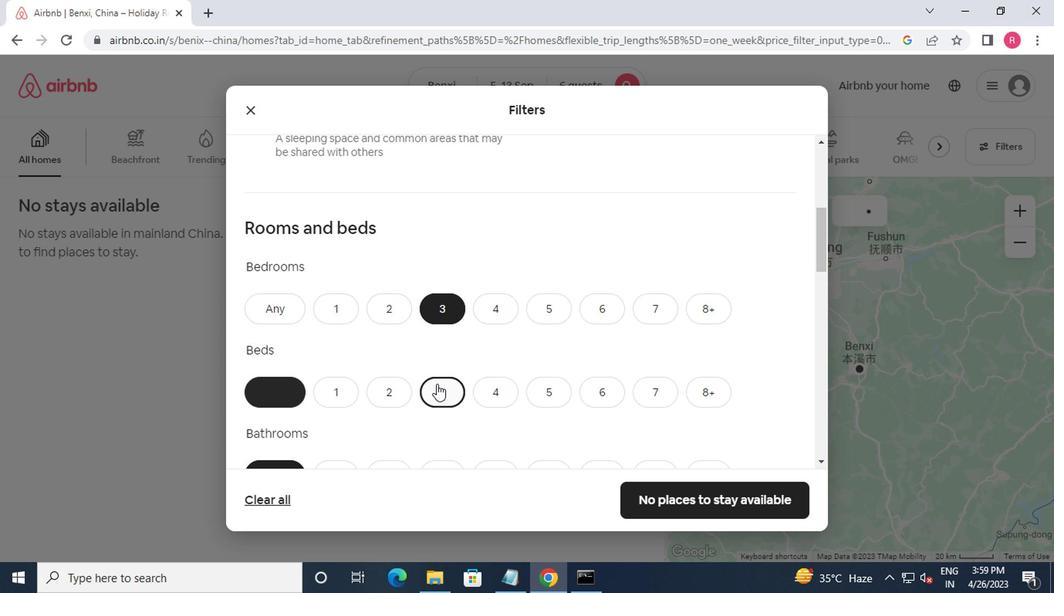 
Action: Mouse moved to (376, 335)
Screenshot: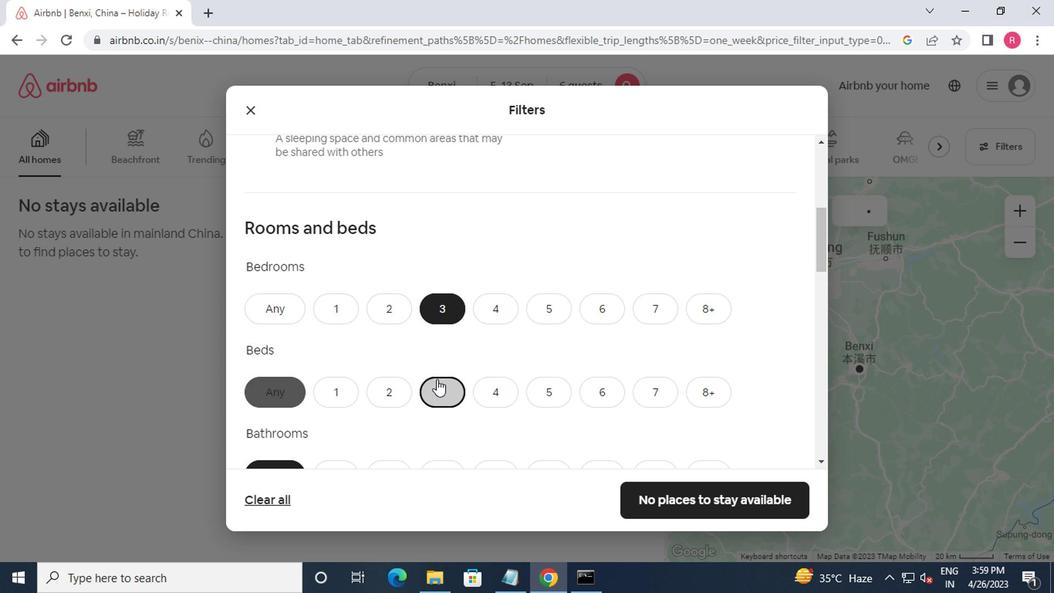 
Action: Mouse scrolled (376, 334) with delta (0, 0)
Screenshot: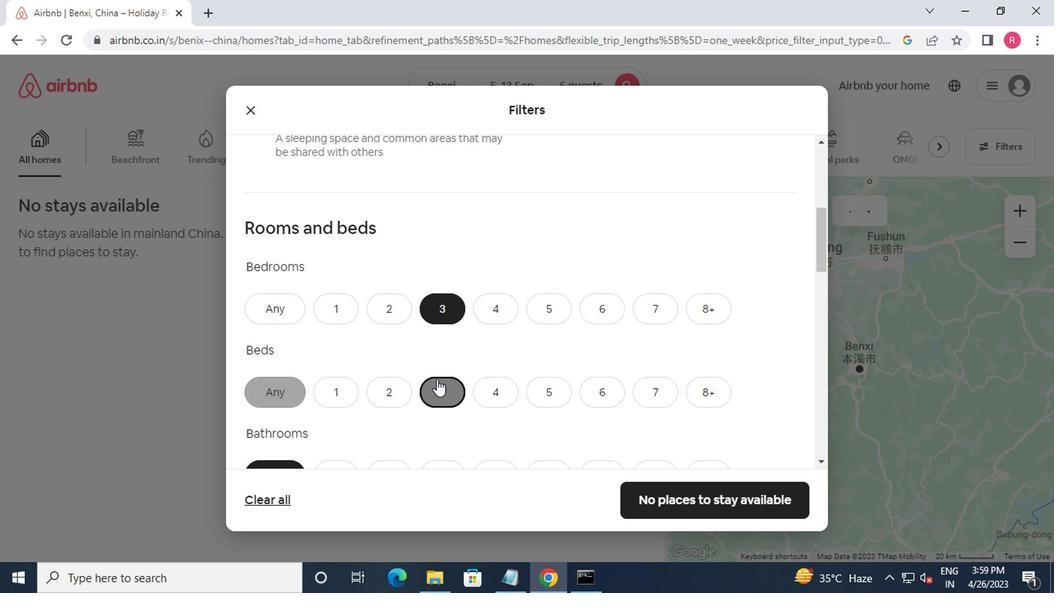
Action: Mouse moved to (376, 294)
Screenshot: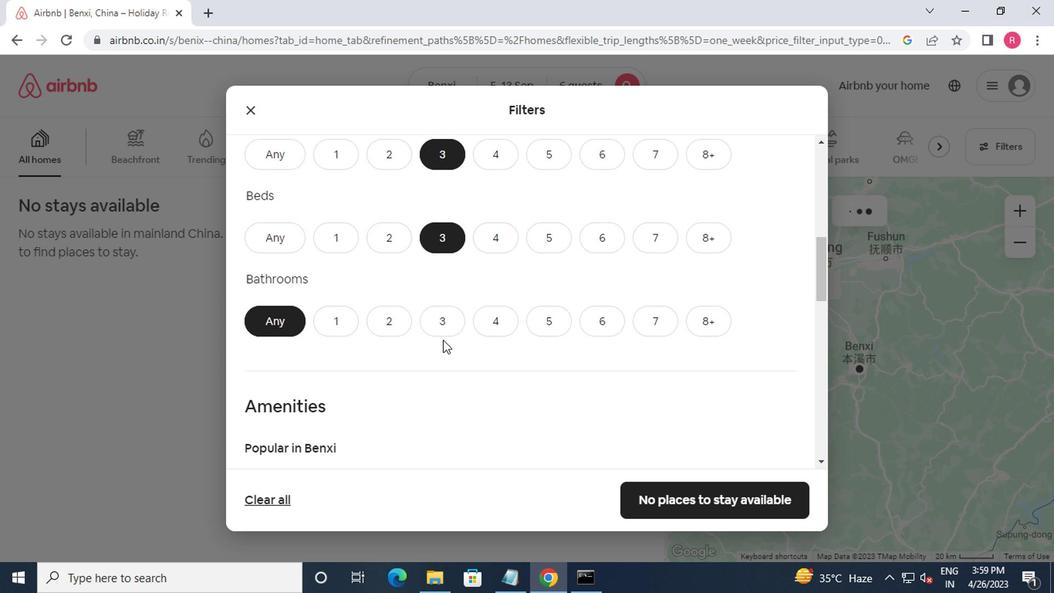 
Action: Mouse pressed left at (376, 294)
Screenshot: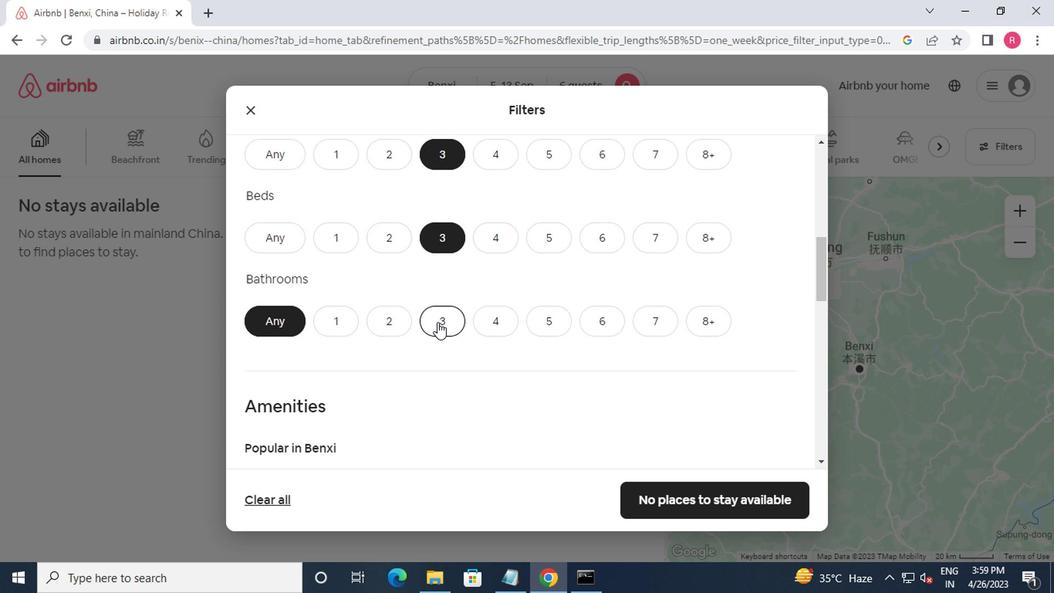 
Action: Mouse moved to (382, 300)
Screenshot: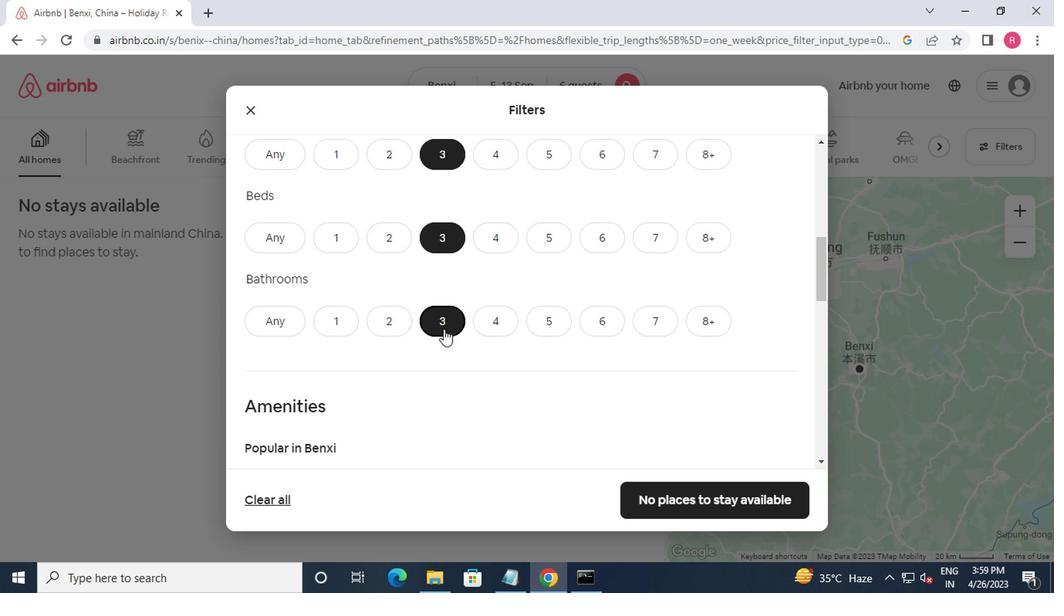 
Action: Mouse scrolled (382, 299) with delta (0, 0)
Screenshot: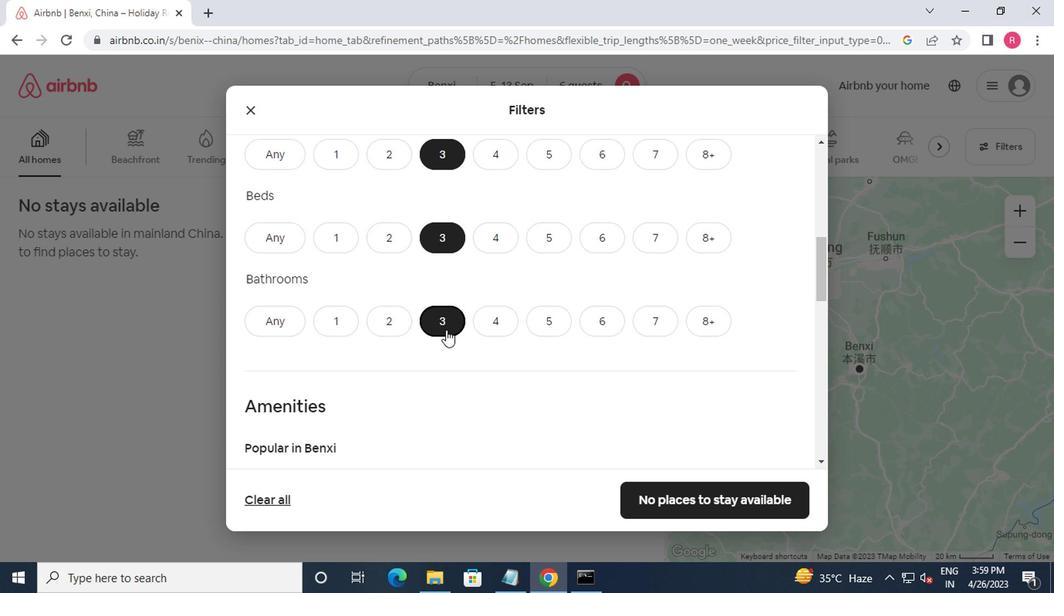 
Action: Mouse moved to (384, 301)
Screenshot: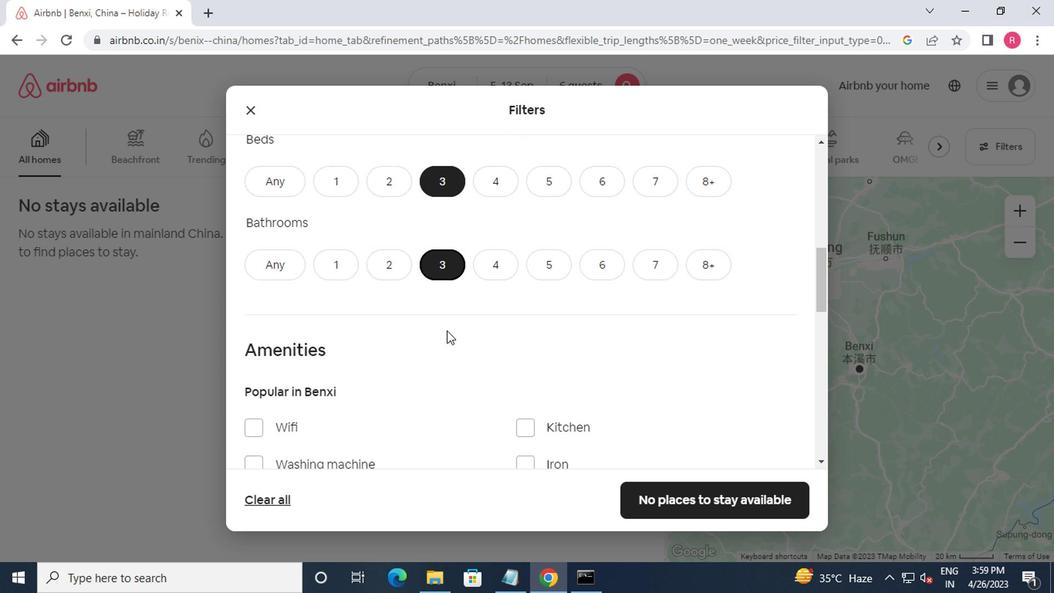 
Action: Mouse scrolled (384, 301) with delta (0, 0)
Screenshot: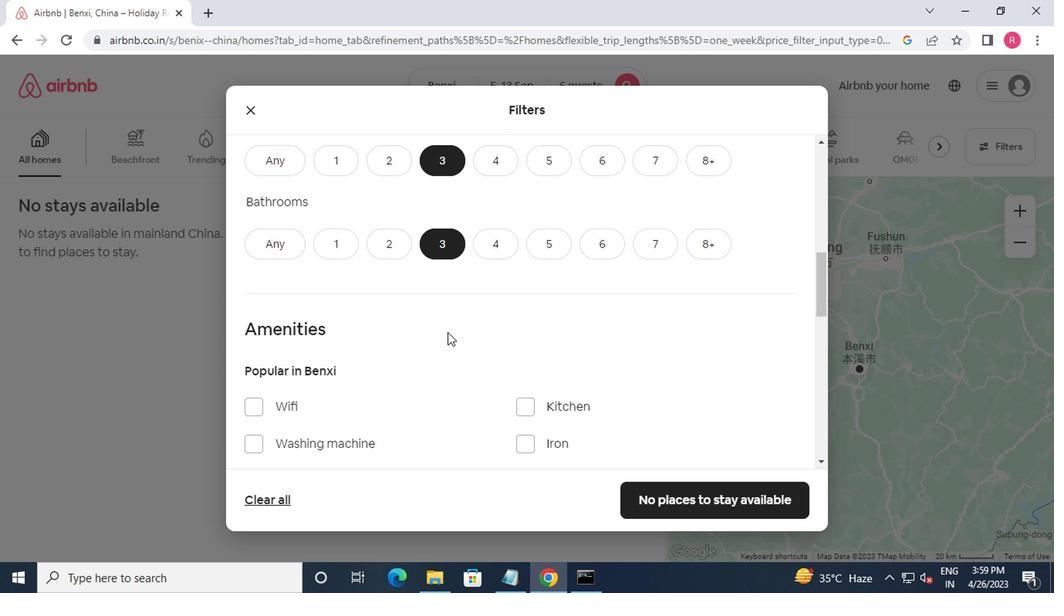 
Action: Mouse moved to (361, 309)
Screenshot: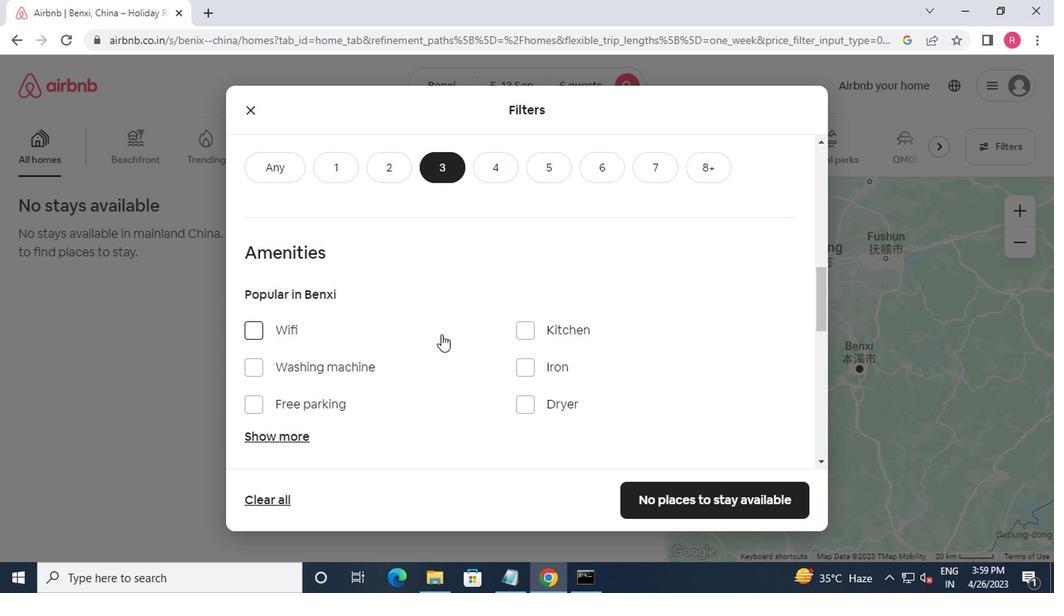 
Action: Mouse scrolled (361, 308) with delta (0, 0)
Screenshot: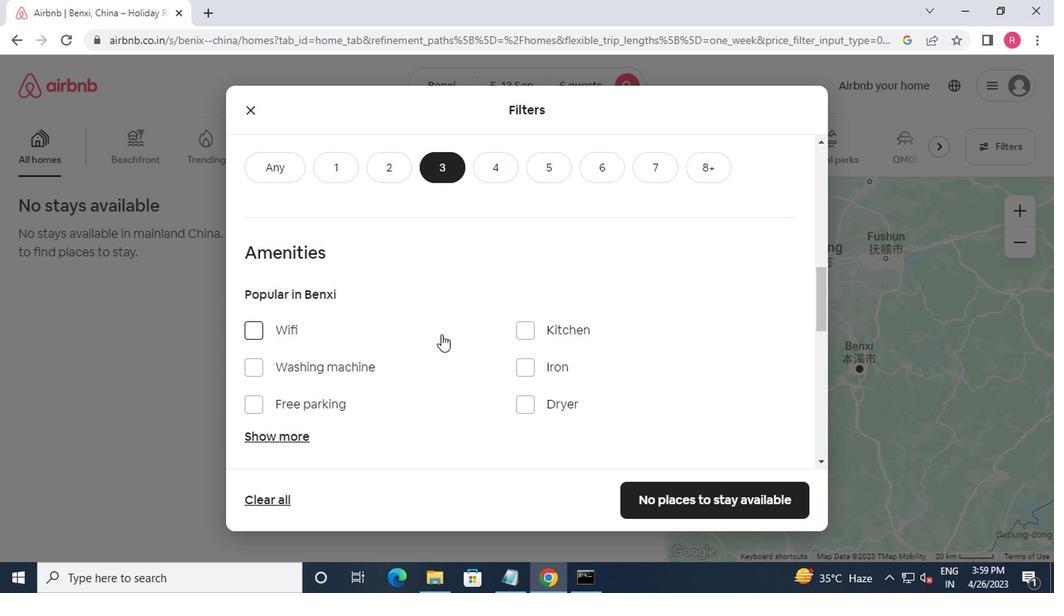 
Action: Mouse moved to (268, 272)
Screenshot: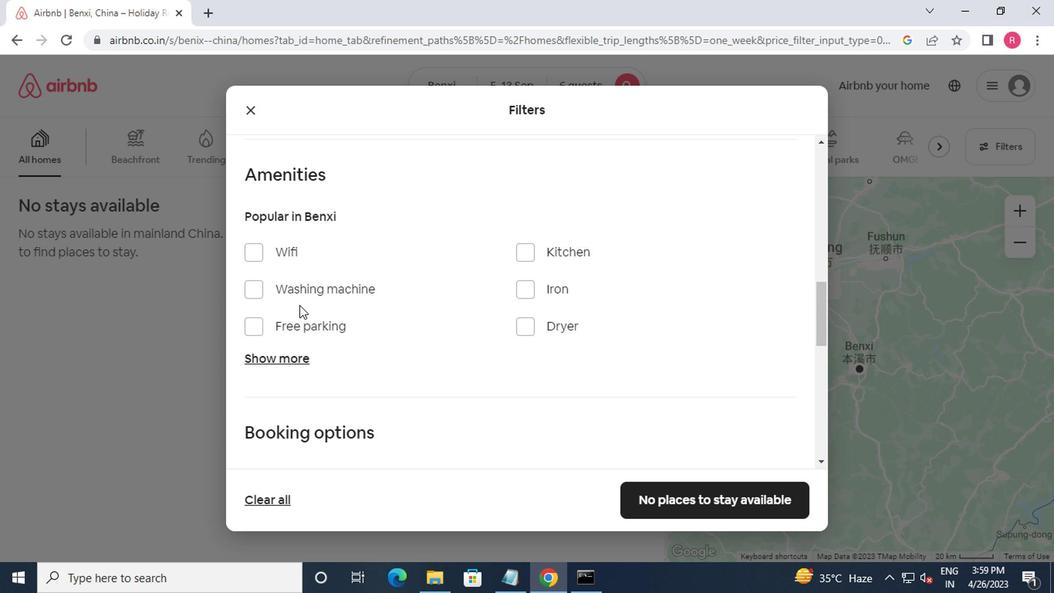 
Action: Mouse pressed left at (268, 272)
Screenshot: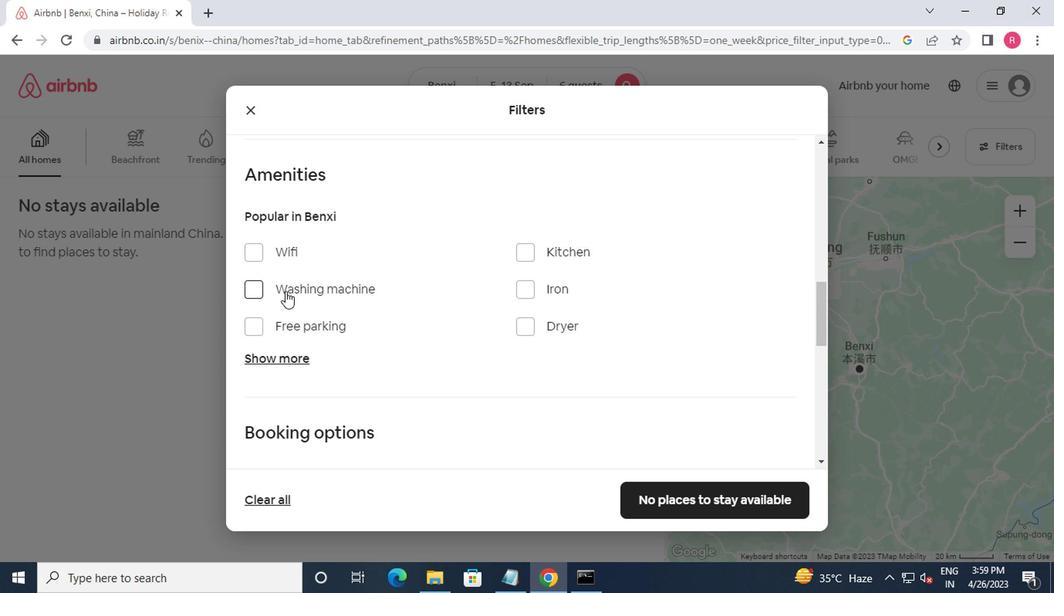 
Action: Mouse moved to (327, 285)
Screenshot: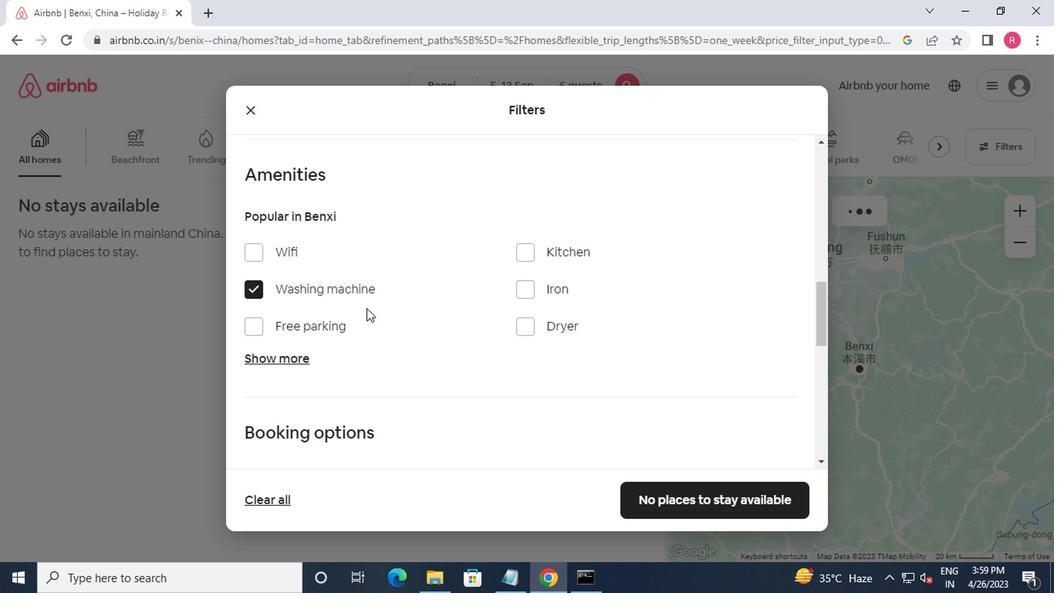 
Action: Mouse scrolled (327, 285) with delta (0, 0)
Screenshot: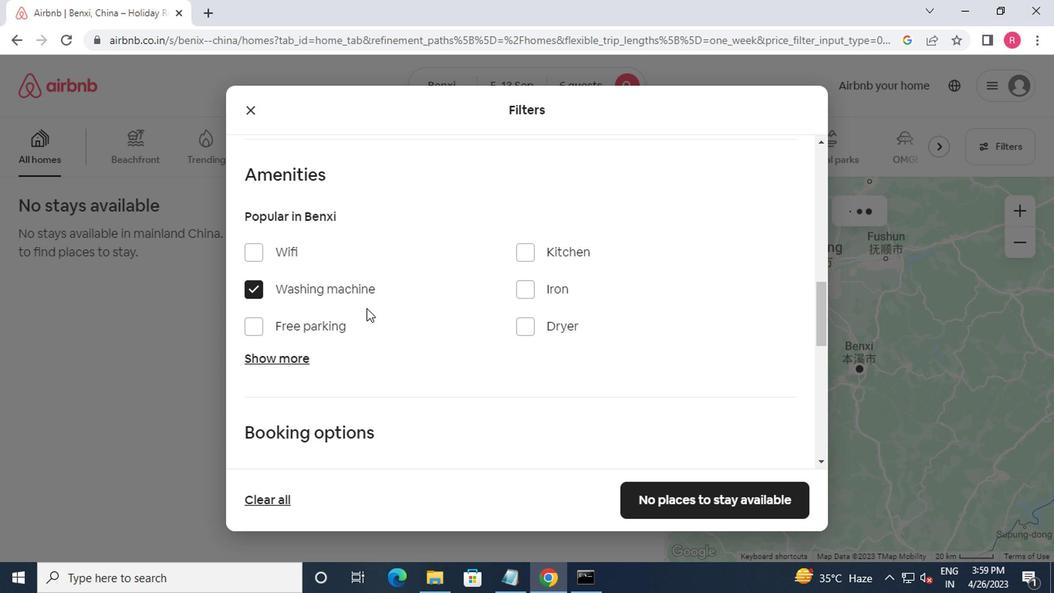 
Action: Mouse scrolled (327, 285) with delta (0, 0)
Screenshot: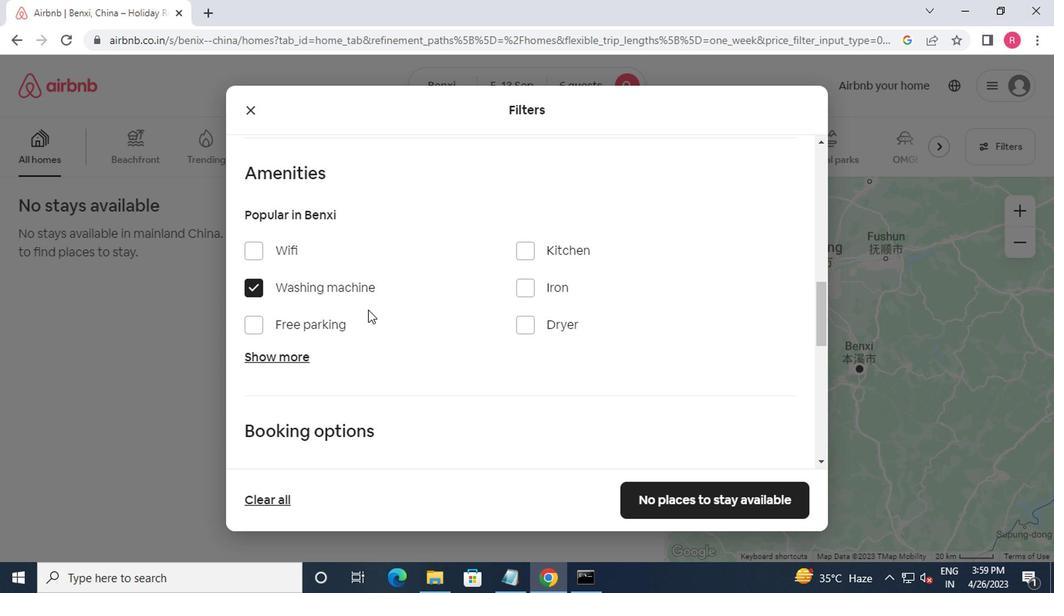 
Action: Mouse moved to (328, 286)
Screenshot: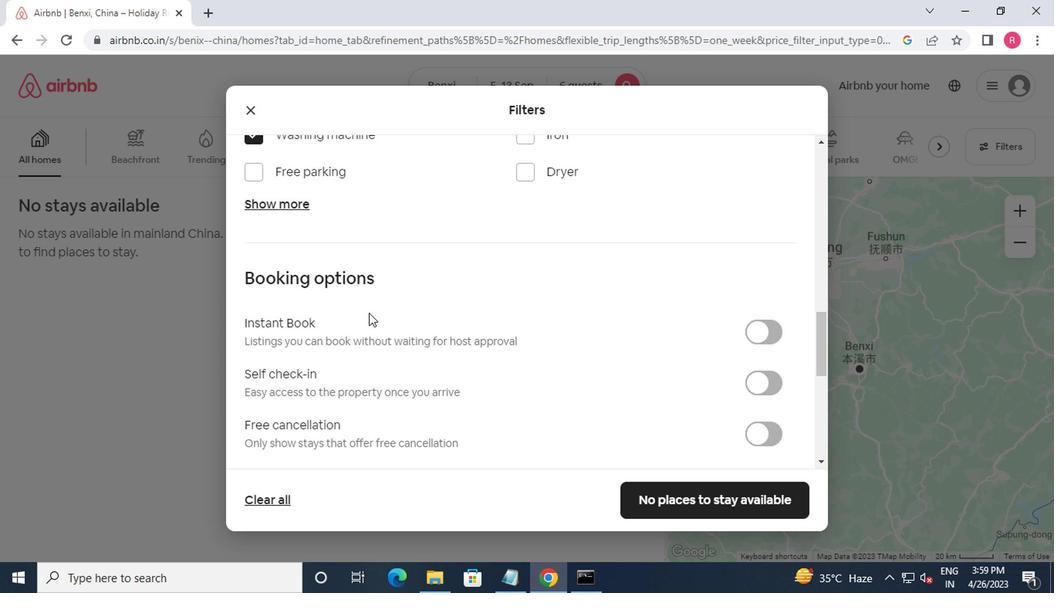 
Action: Mouse scrolled (328, 285) with delta (0, 0)
Screenshot: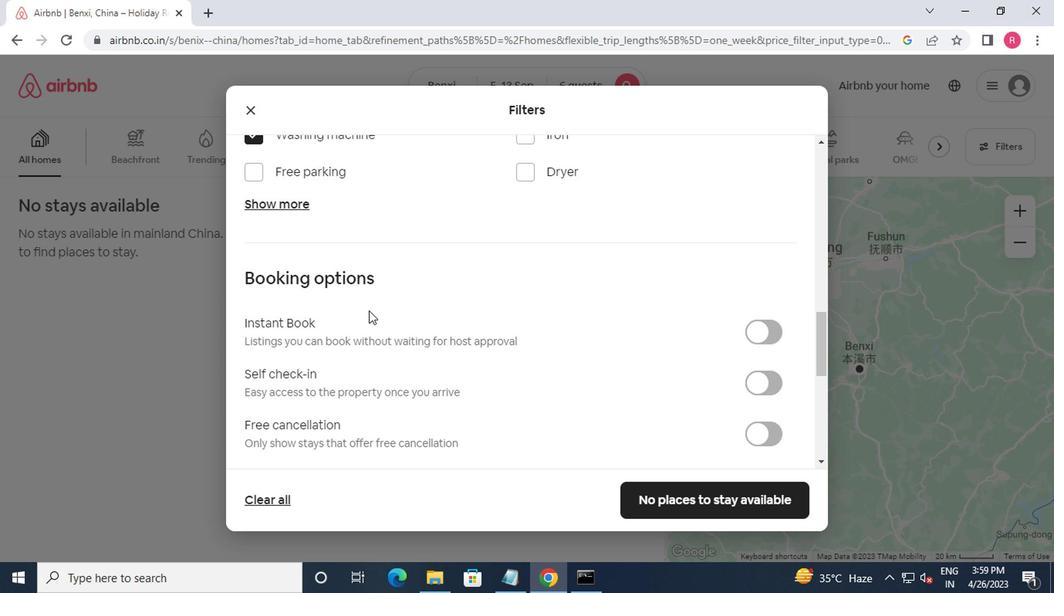 
Action: Mouse moved to (331, 292)
Screenshot: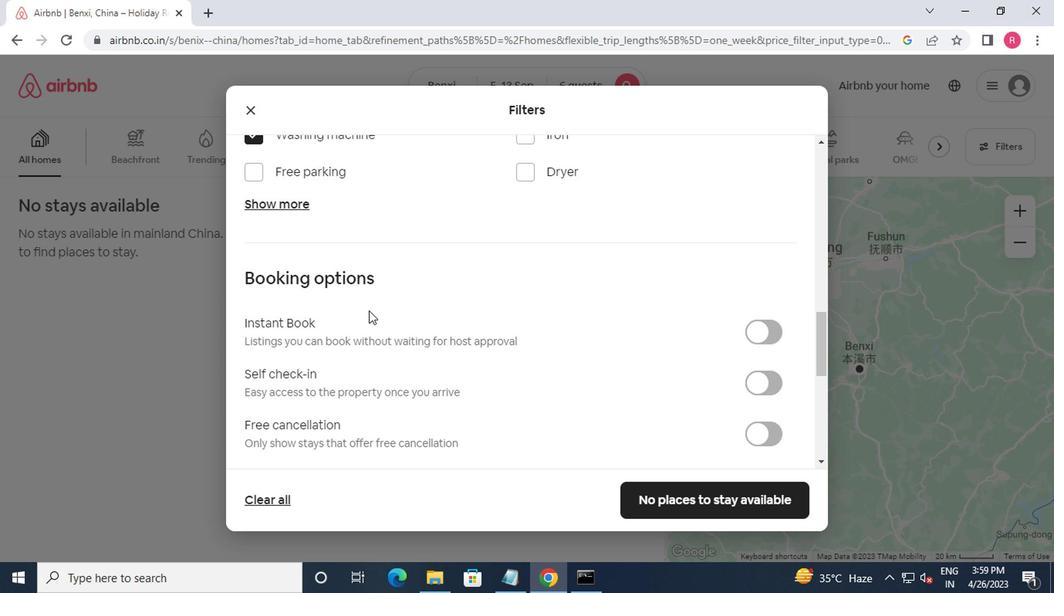 
Action: Mouse scrolled (331, 292) with delta (0, 0)
Screenshot: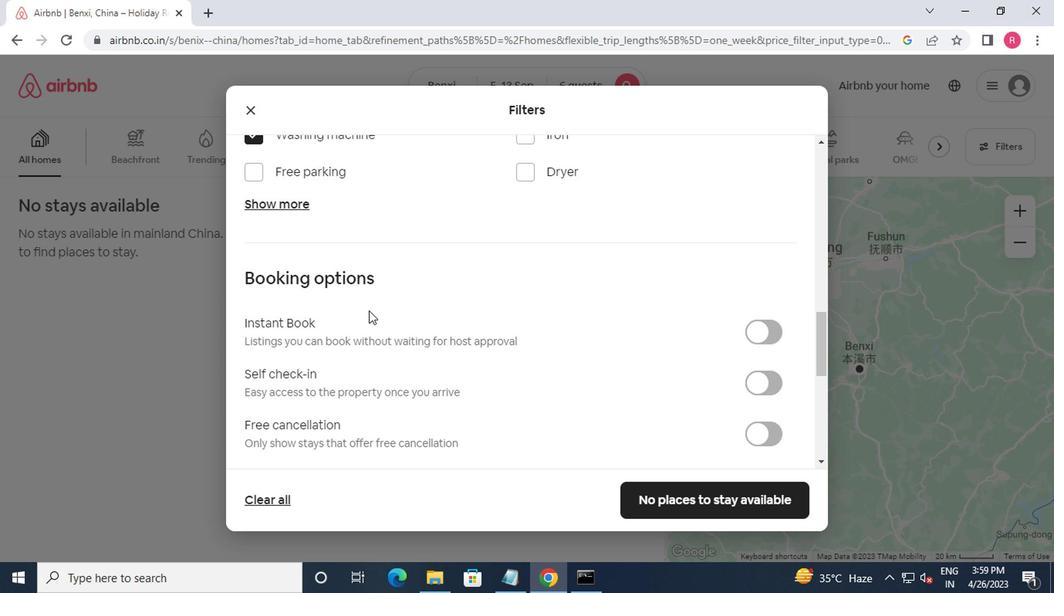 
Action: Mouse moved to (341, 313)
Screenshot: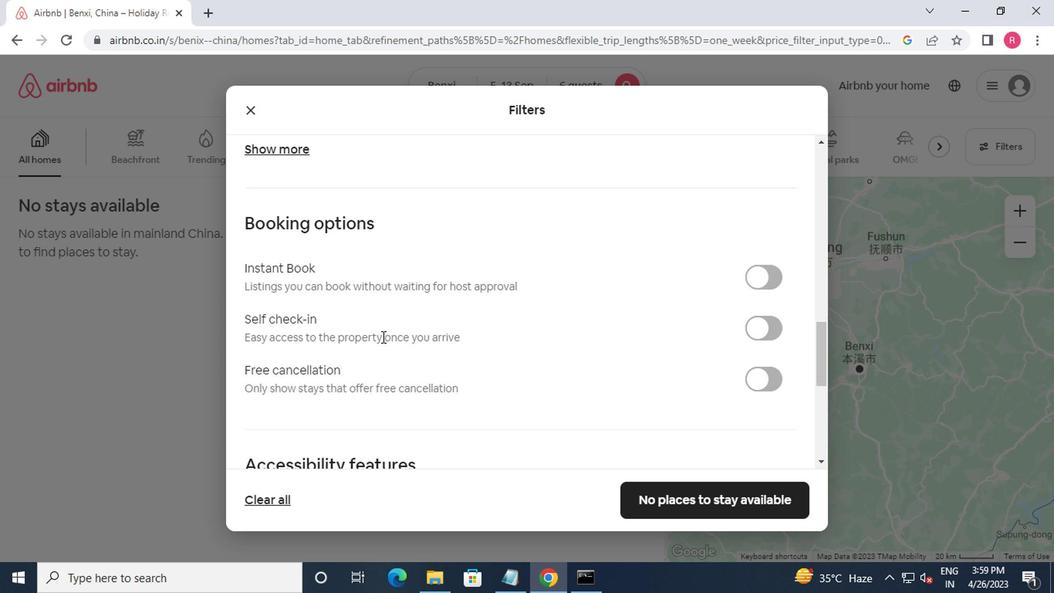 
Action: Mouse scrolled (341, 313) with delta (0, 0)
Screenshot: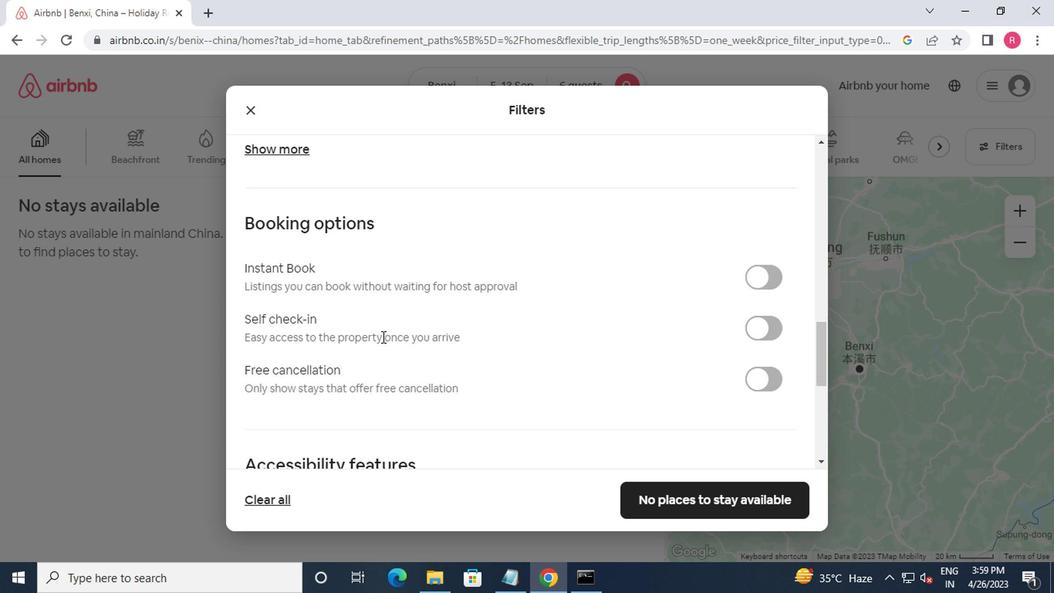 
Action: Mouse moved to (444, 288)
Screenshot: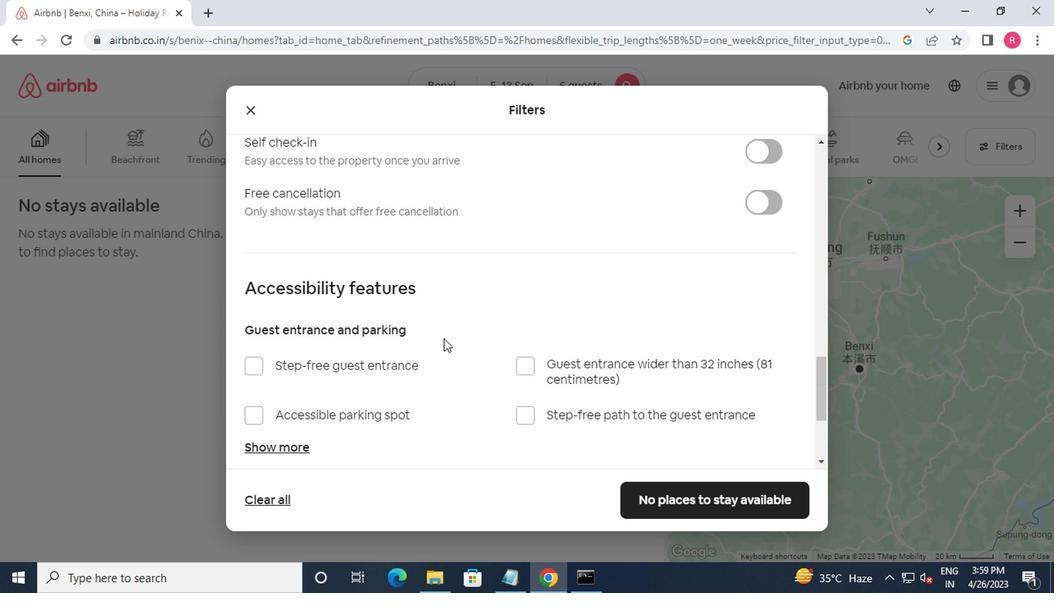 
Action: Mouse scrolled (444, 289) with delta (0, 0)
Screenshot: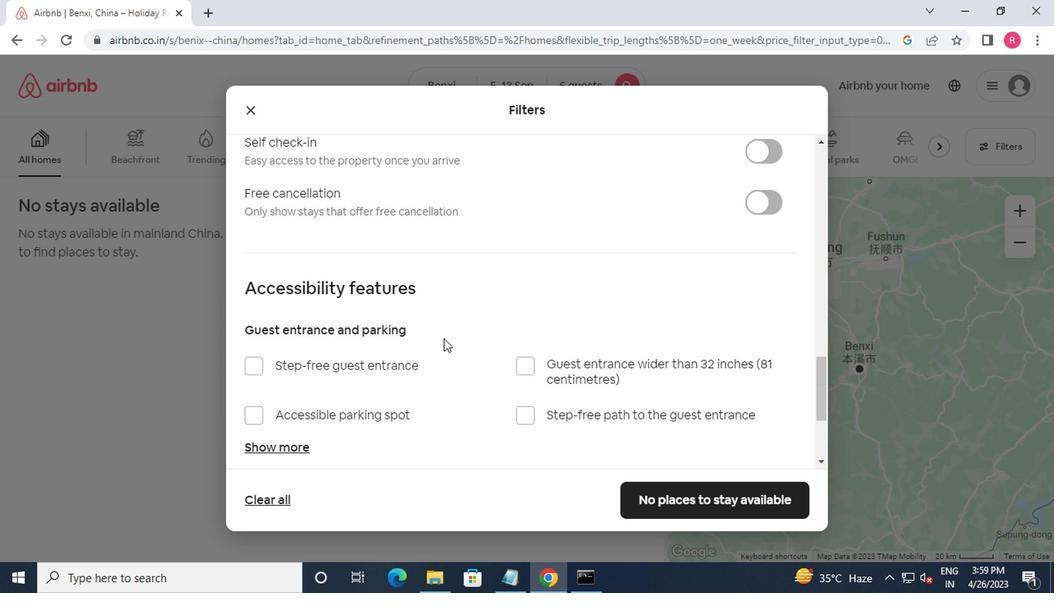 
Action: Mouse moved to (449, 280)
Screenshot: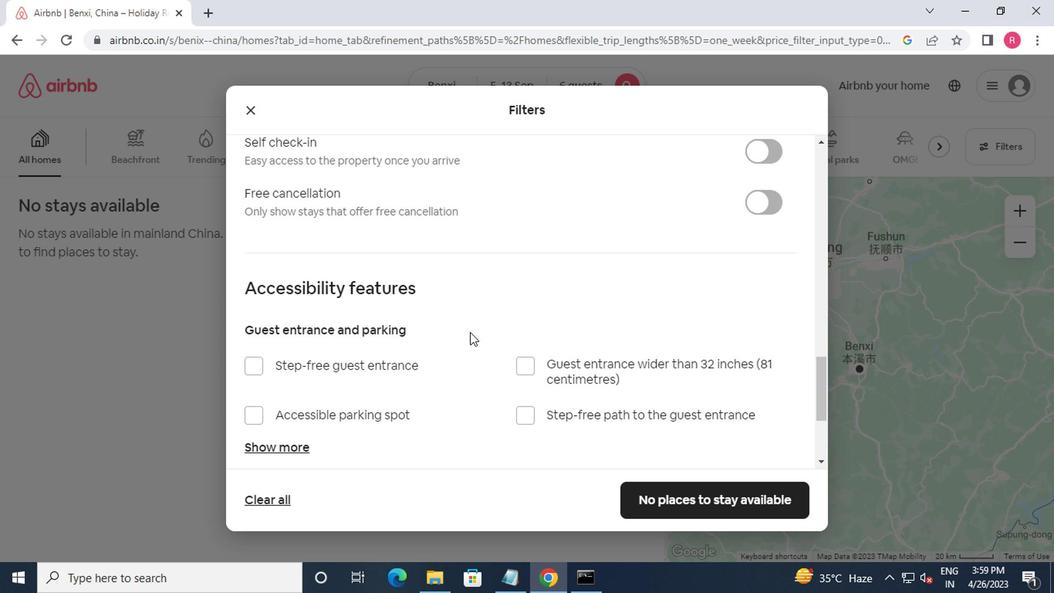 
Action: Mouse scrolled (449, 280) with delta (0, 0)
Screenshot: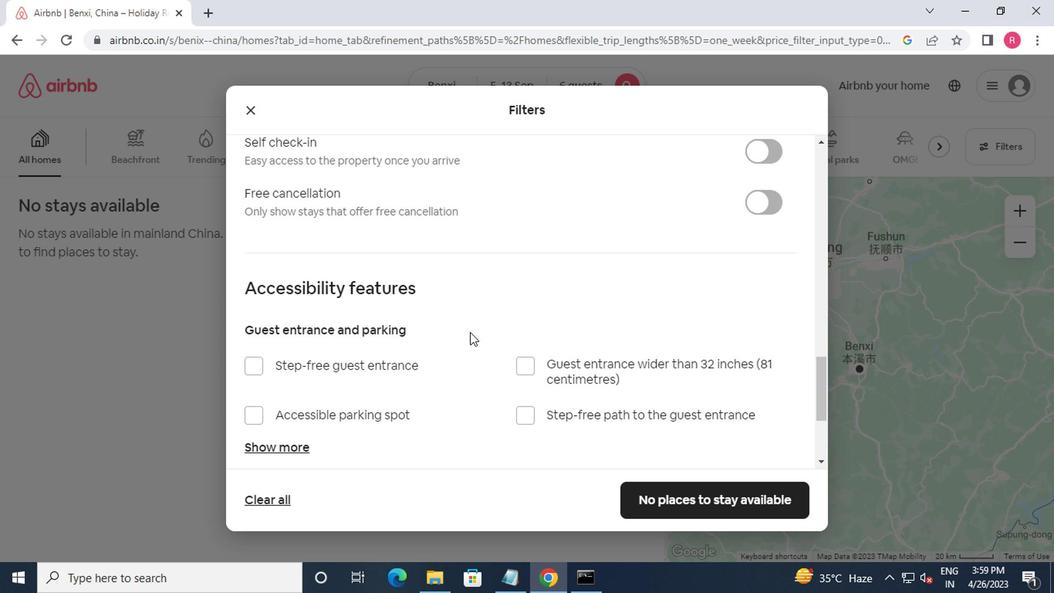 
Action: Mouse moved to (625, 286)
Screenshot: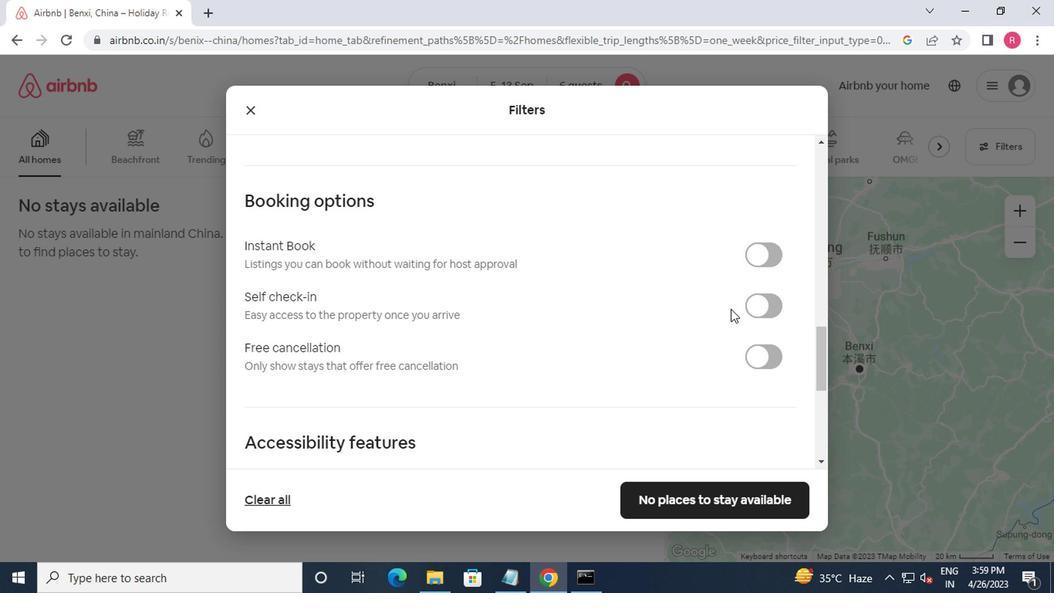 
Action: Mouse pressed left at (625, 286)
Screenshot: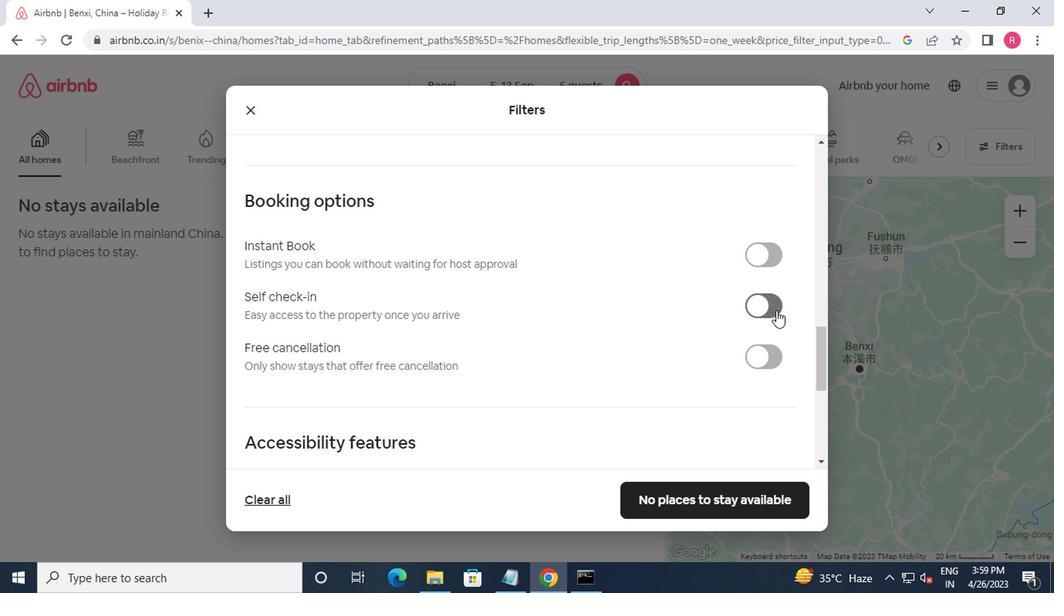 
Action: Mouse moved to (615, 287)
Screenshot: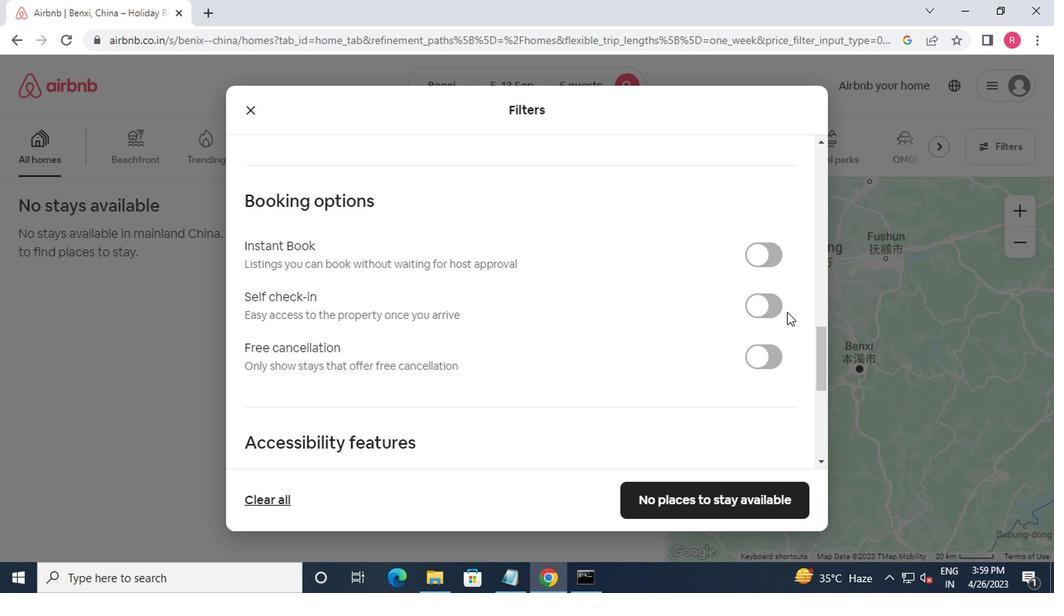 
Action: Mouse pressed left at (615, 287)
Screenshot: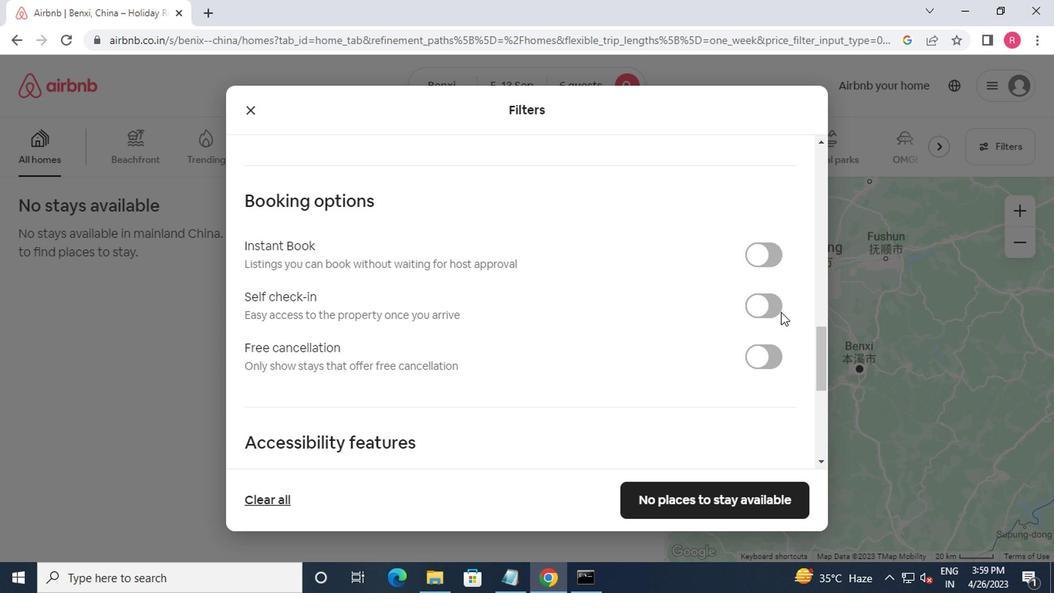 
Action: Mouse moved to (557, 282)
Screenshot: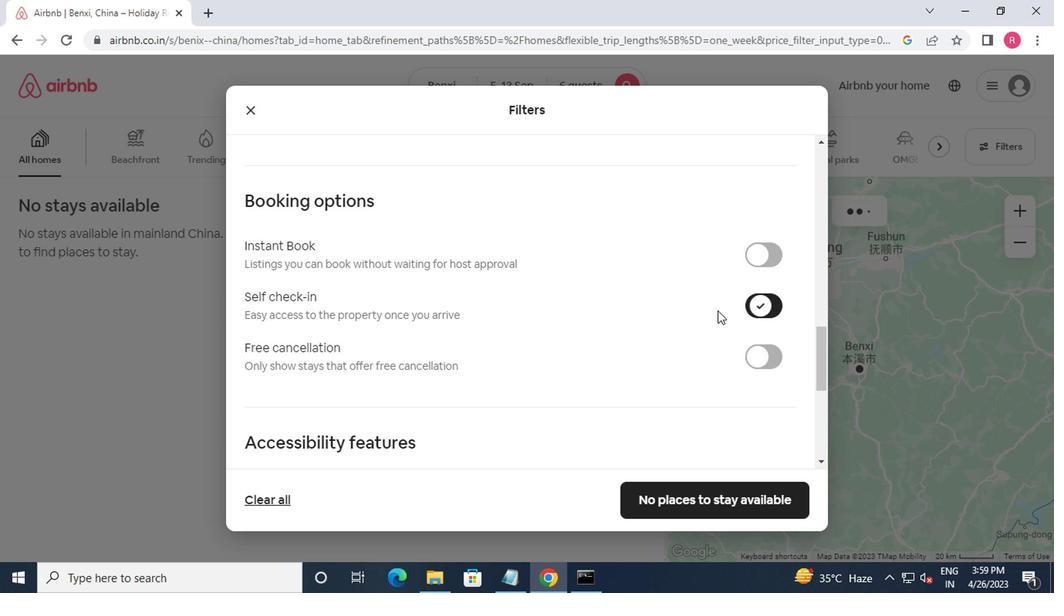 
Action: Mouse scrolled (557, 281) with delta (0, 0)
Screenshot: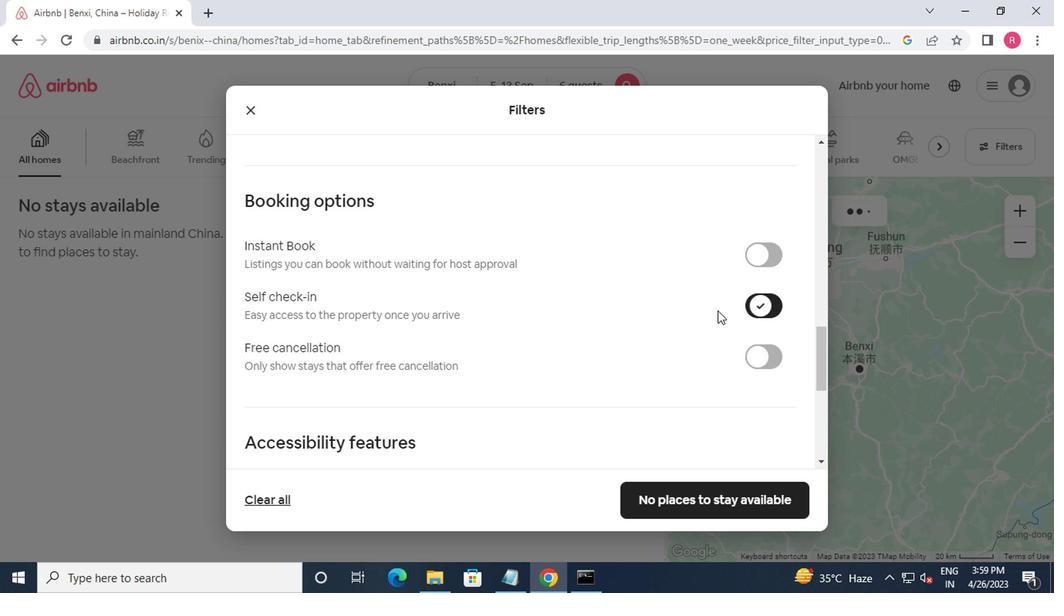 
Action: Mouse moved to (555, 286)
Screenshot: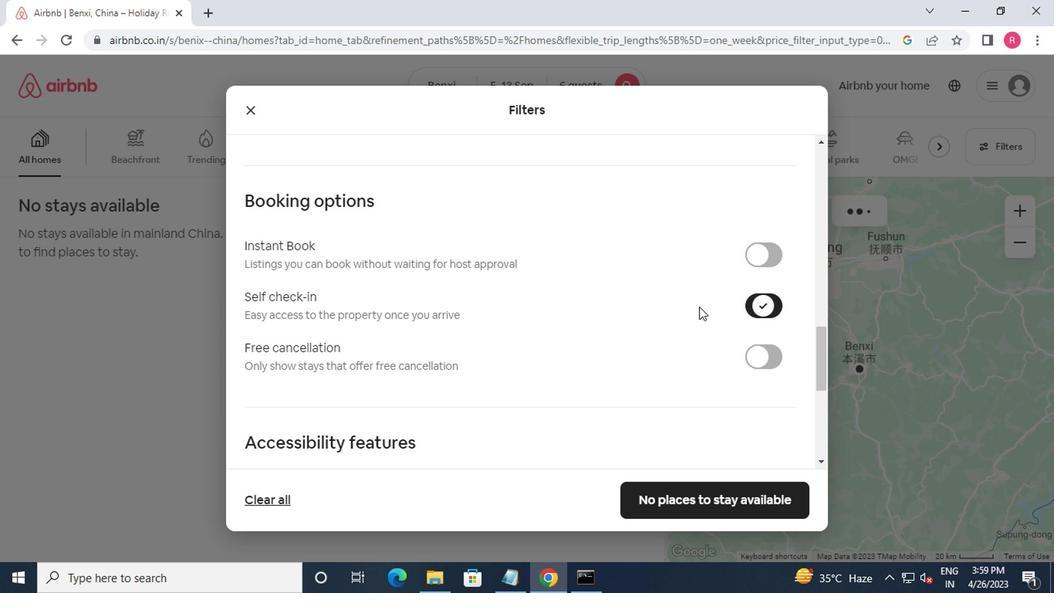
Action: Mouse scrolled (555, 286) with delta (0, 0)
Screenshot: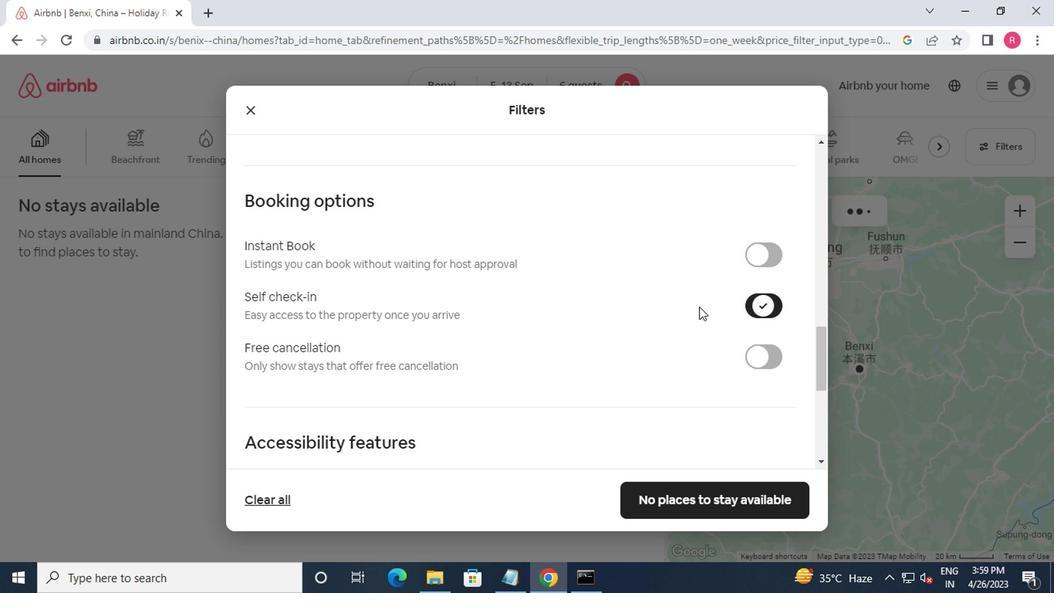 
Action: Mouse moved to (554, 290)
Screenshot: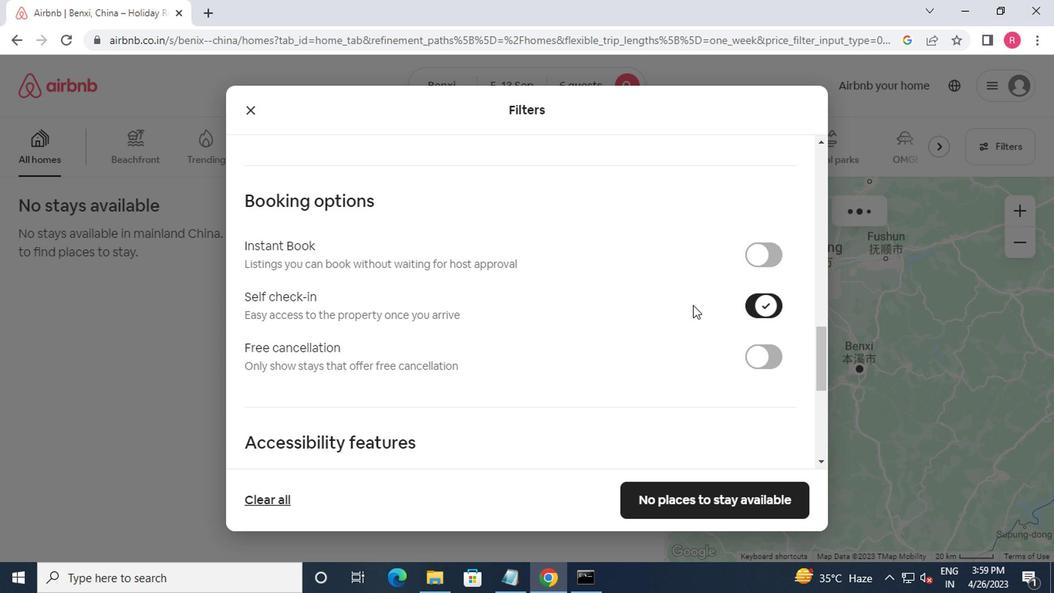 
Action: Mouse scrolled (554, 290) with delta (0, 0)
Screenshot: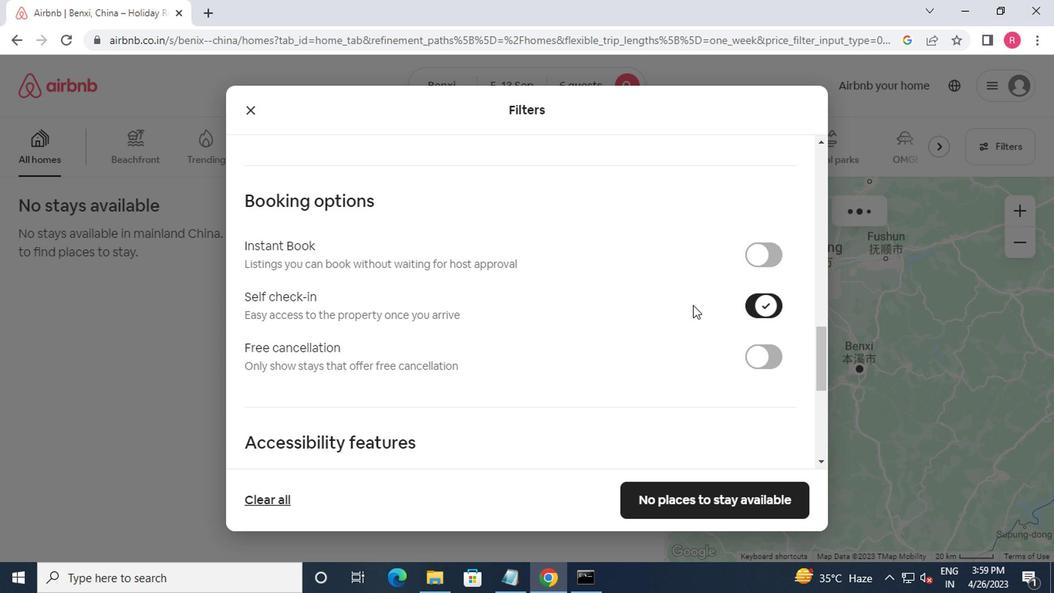 
Action: Mouse moved to (554, 293)
Screenshot: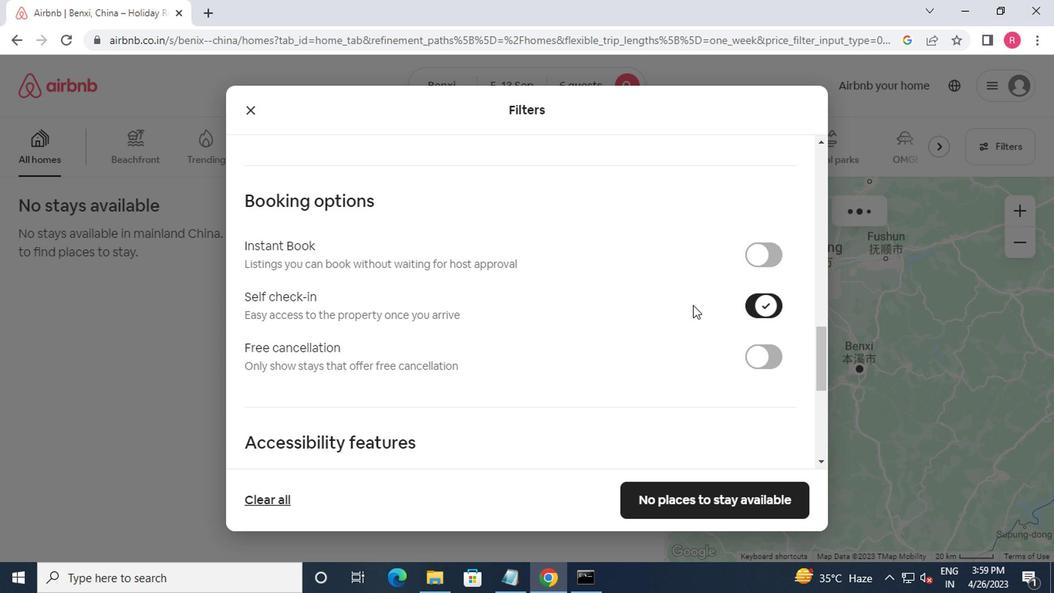 
Action: Mouse scrolled (554, 293) with delta (0, 0)
Screenshot: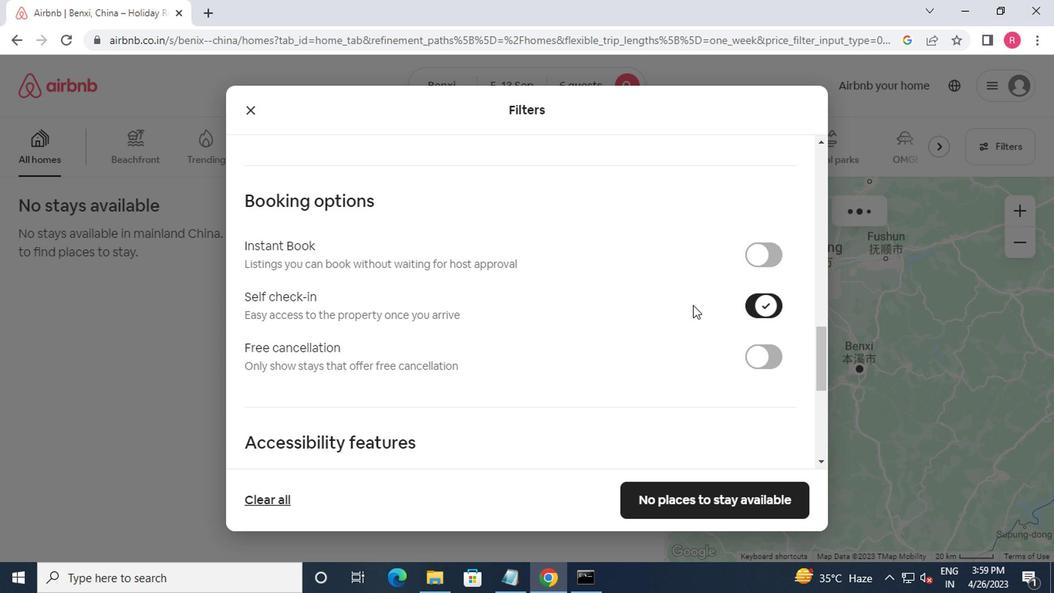
Action: Mouse moved to (554, 304)
Screenshot: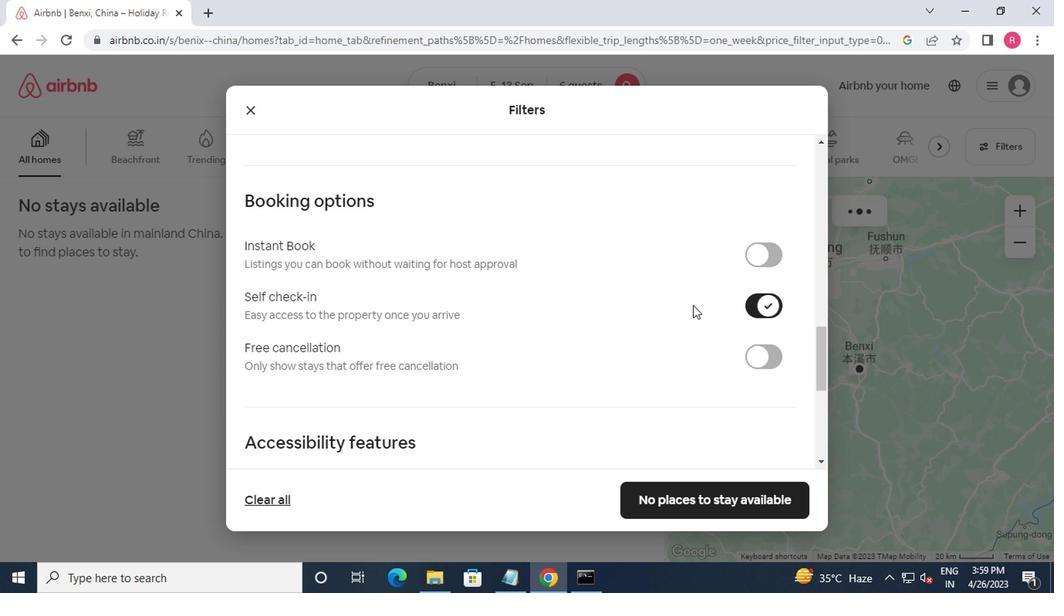 
Action: Mouse scrolled (554, 304) with delta (0, 0)
Screenshot: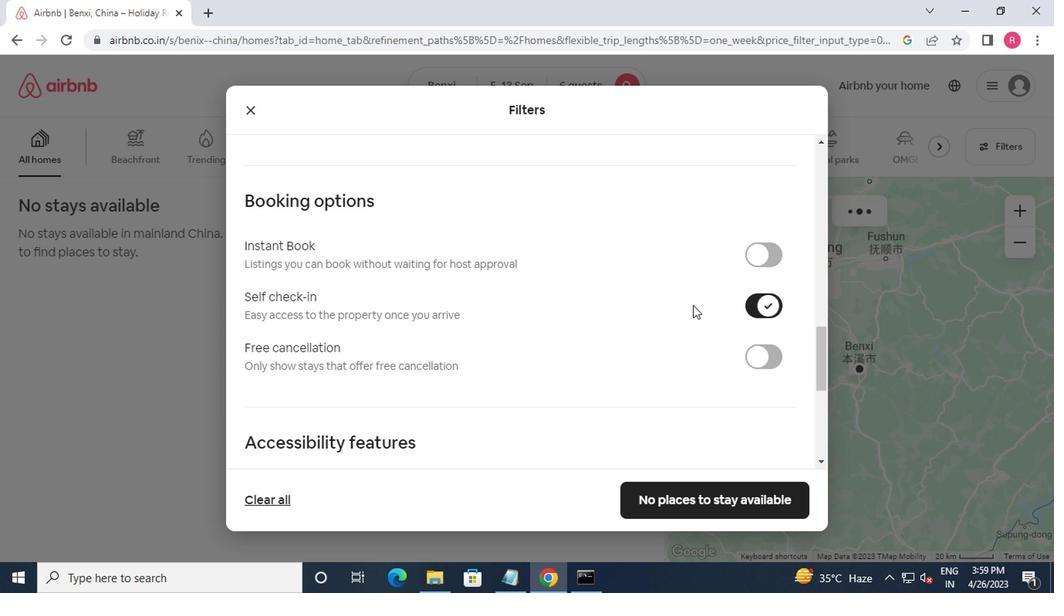 
Action: Mouse moved to (571, 437)
Screenshot: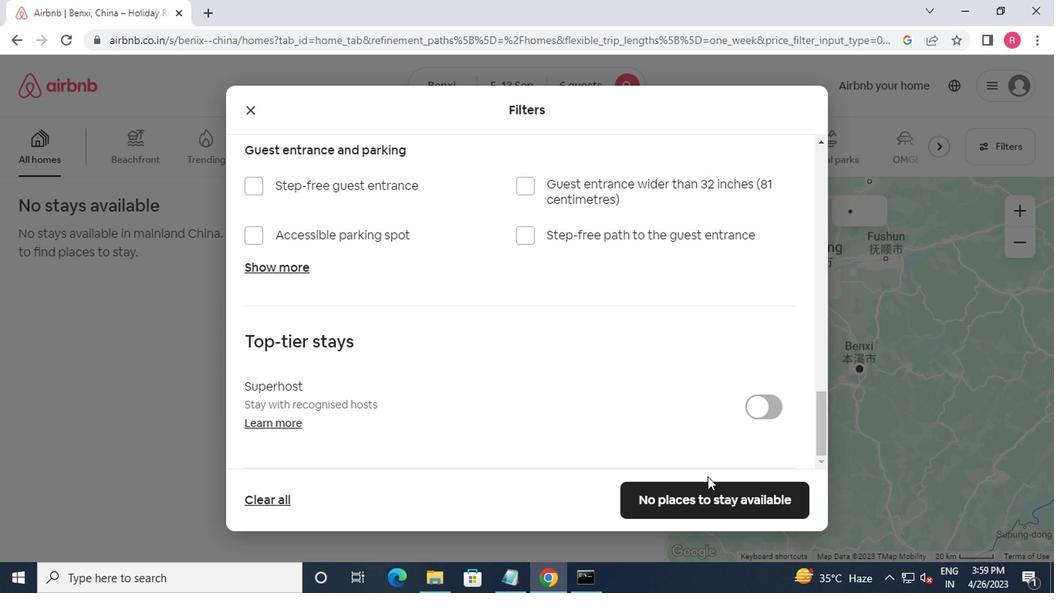 
Action: Mouse scrolled (571, 437) with delta (0, 0)
Screenshot: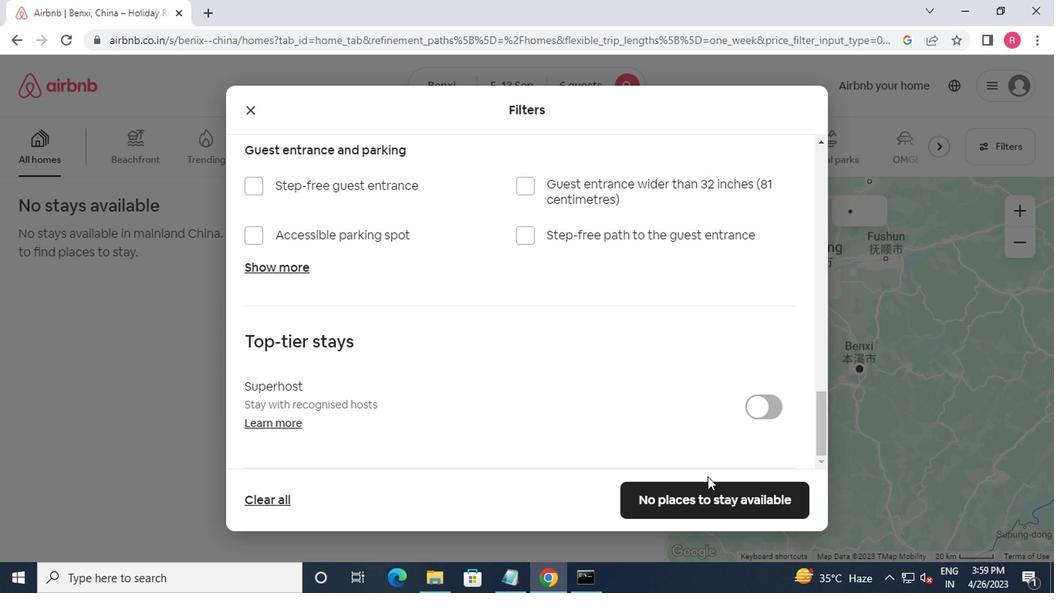 
Action: Mouse moved to (571, 439)
Screenshot: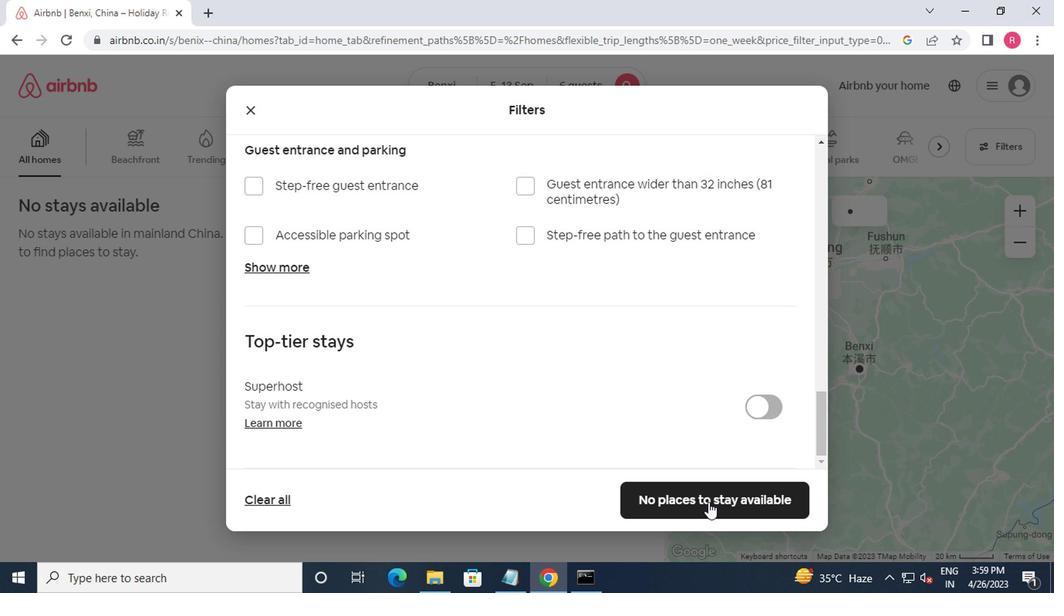 
Action: Mouse scrolled (571, 438) with delta (0, 0)
Screenshot: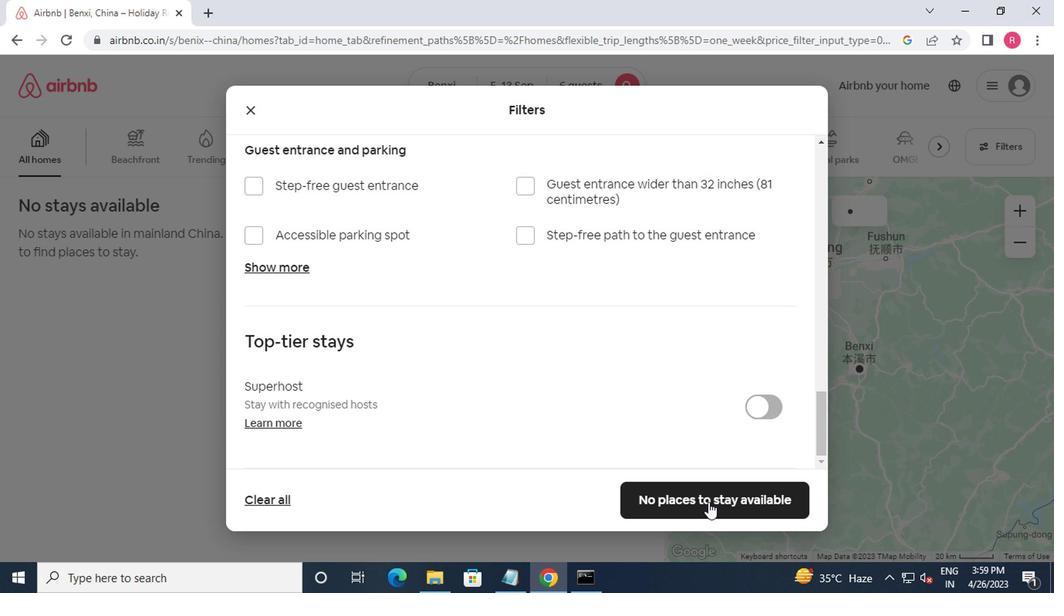 
Action: Mouse moved to (564, 421)
Screenshot: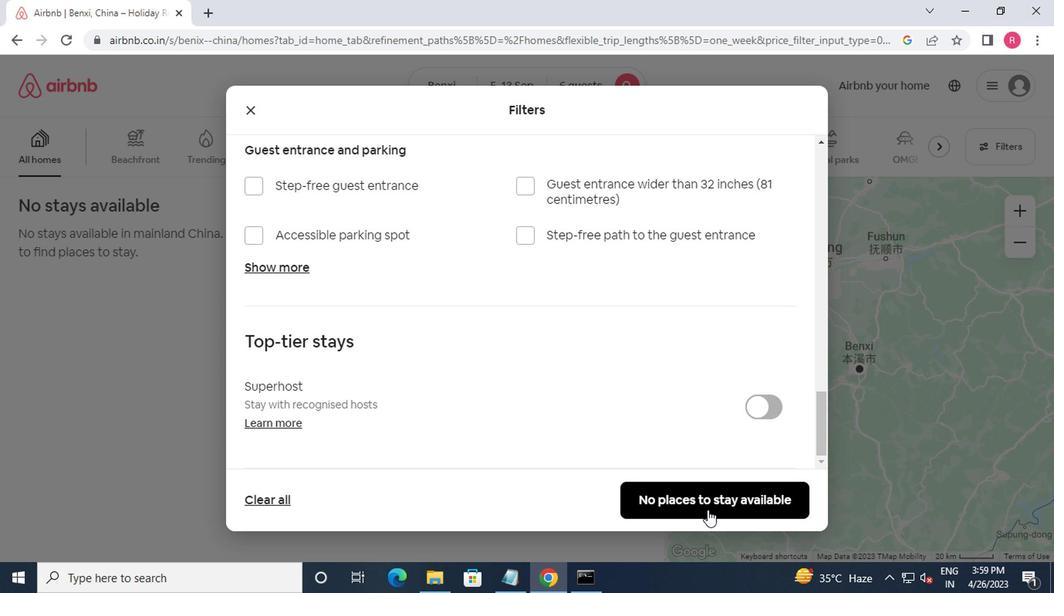 
Action: Mouse pressed left at (564, 421)
Screenshot: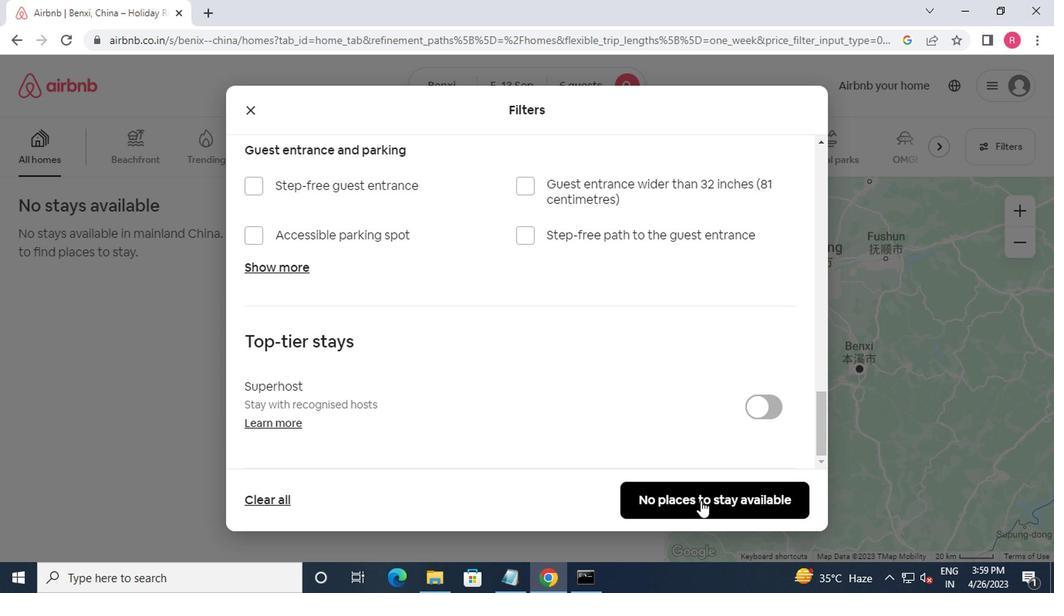 
Action: Mouse moved to (563, 420)
Screenshot: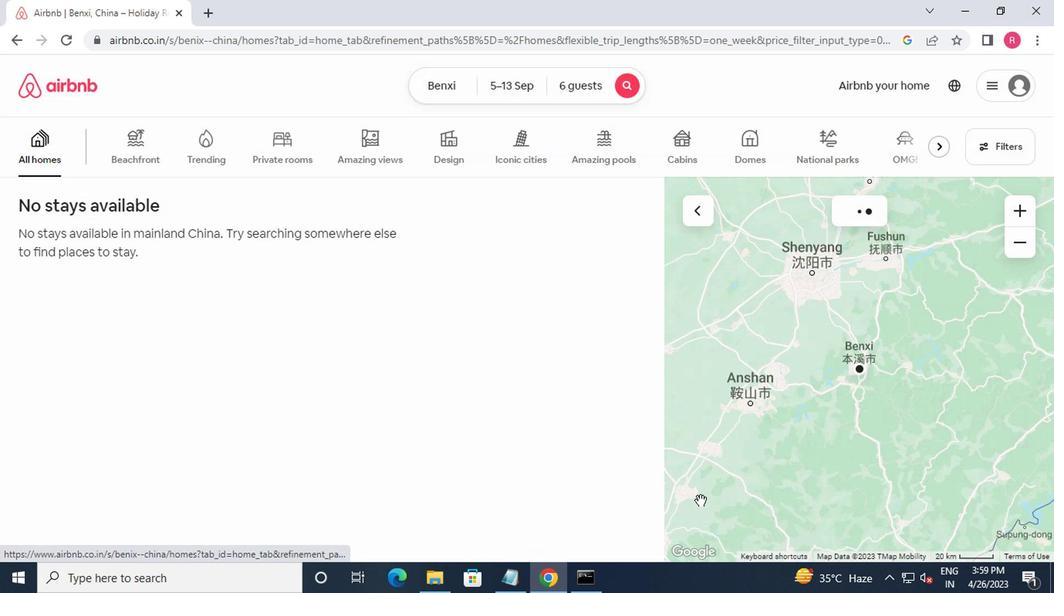 
